 Task: Start in the project AvailPro the sprint 'Burnout Blitz', with a duration of 3 weeks. Start in the project AvailPro the sprint 'Burnout Blitz', with a duration of 2 weeks. Start in the project AvailPro the sprint 'Burnout Blitz', with a duration of 1 week
Action: Mouse moved to (253, 71)
Screenshot: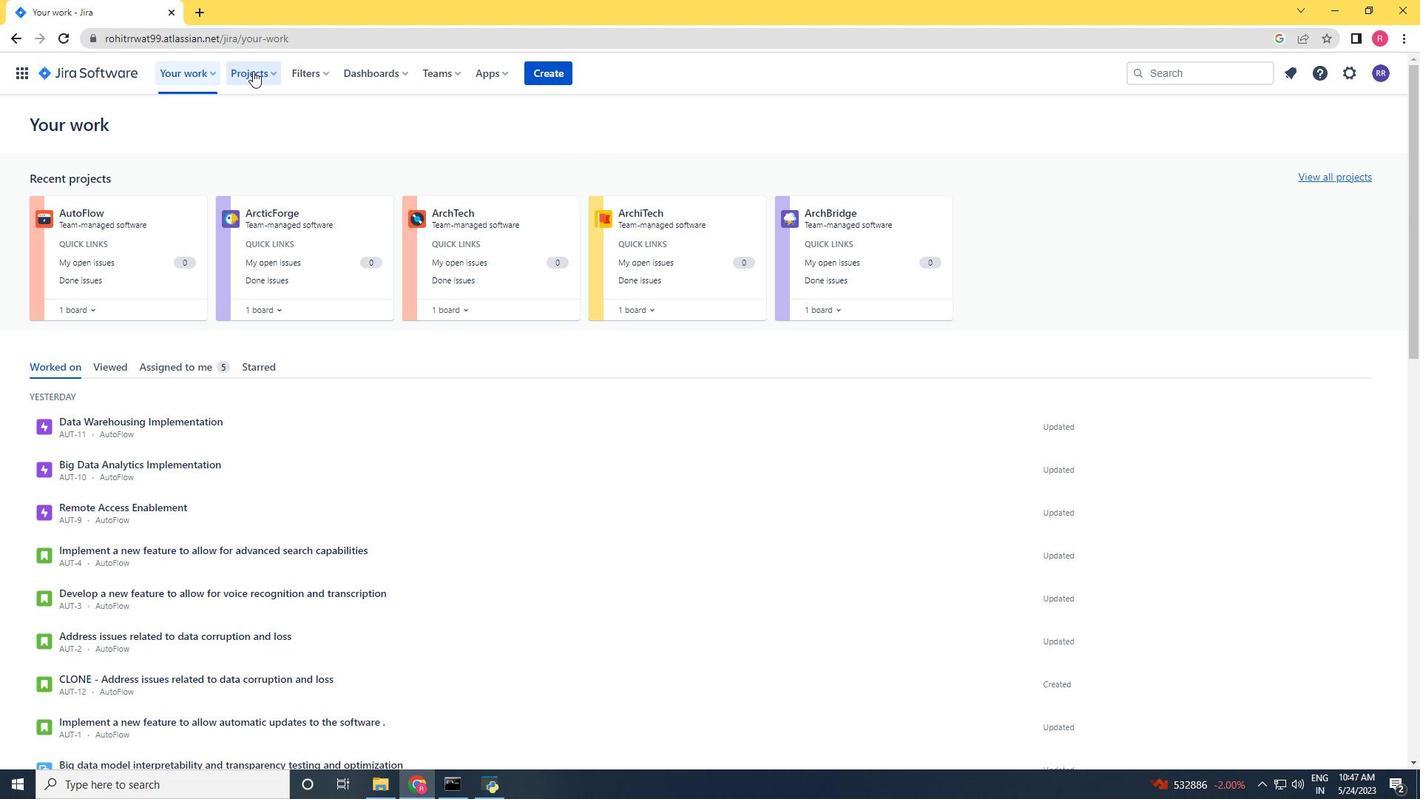 
Action: Mouse pressed left at (253, 71)
Screenshot: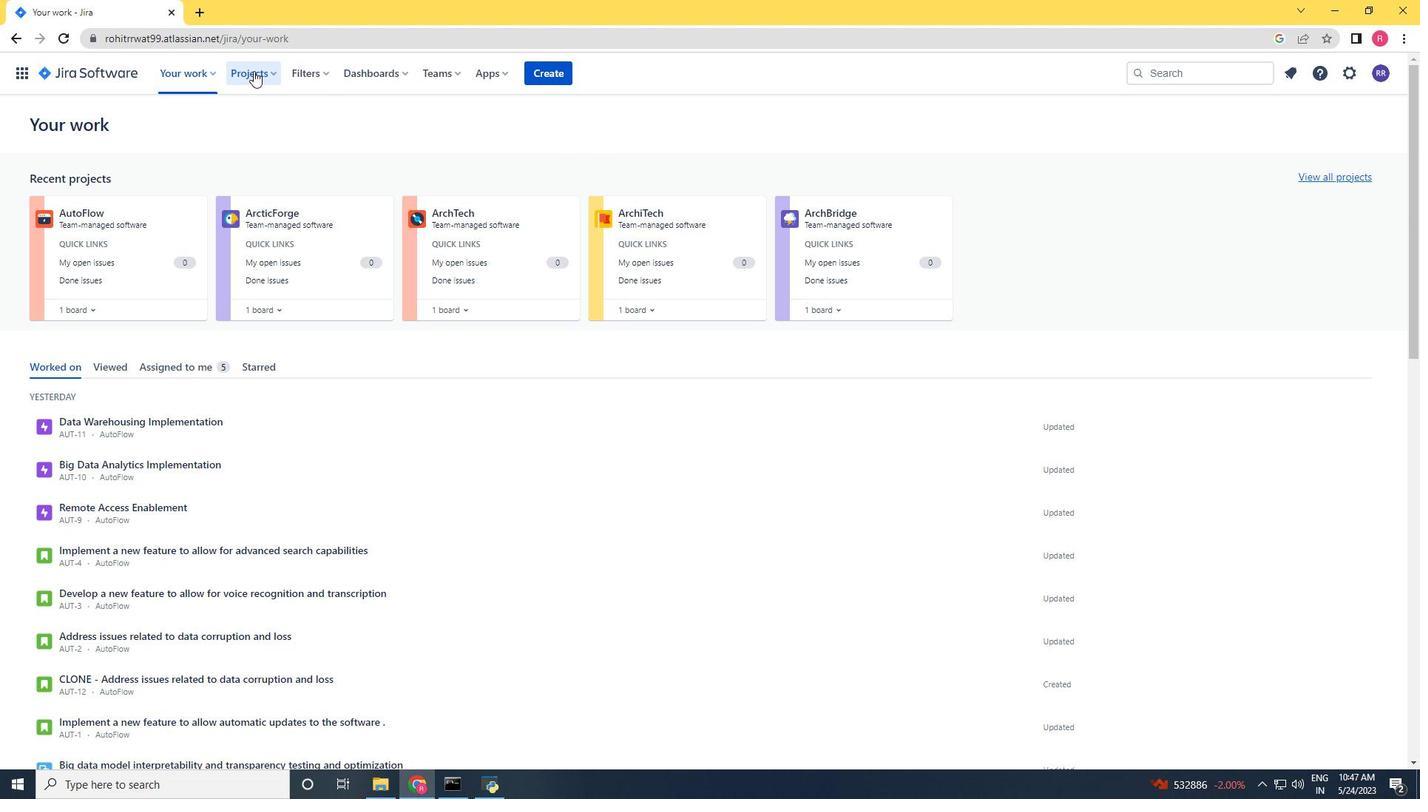 
Action: Mouse moved to (283, 133)
Screenshot: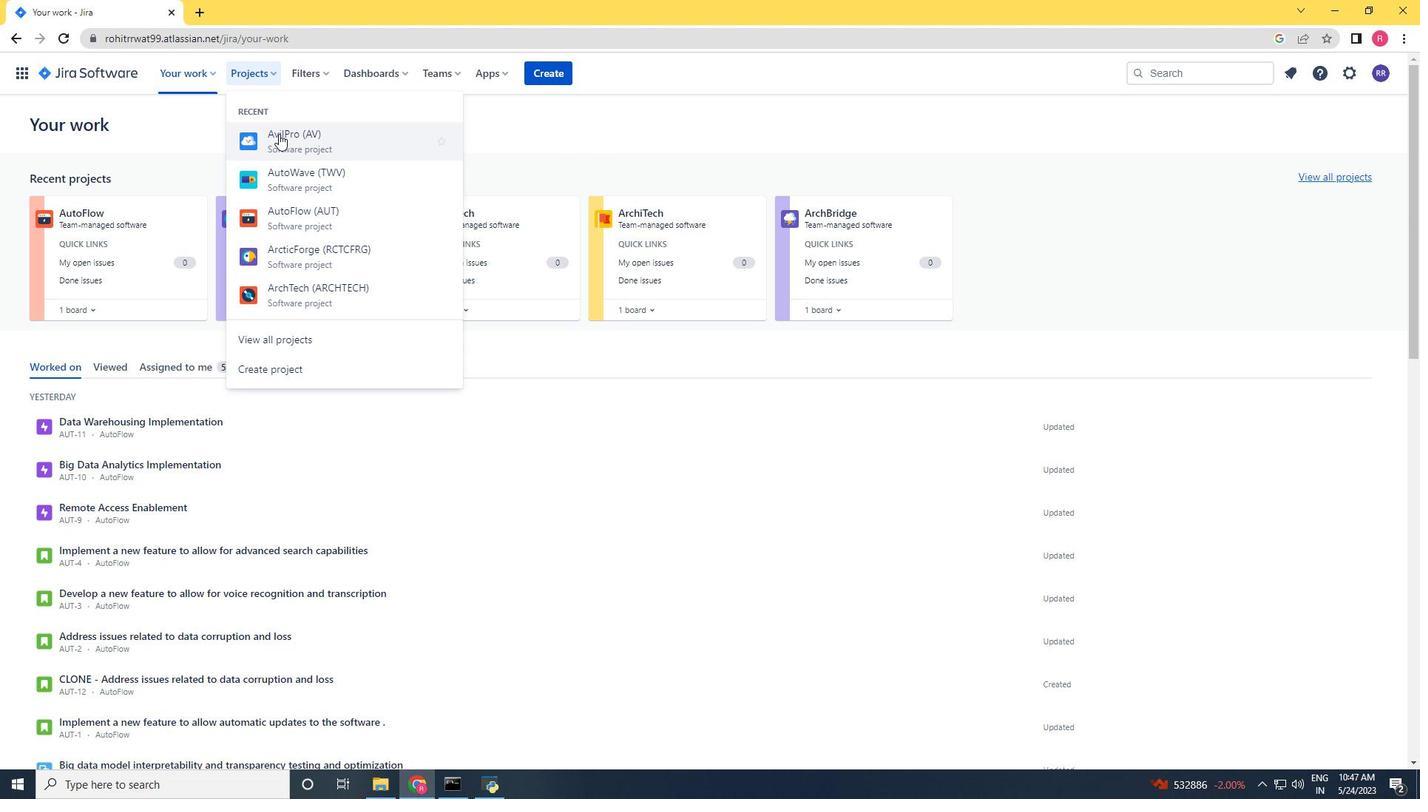 
Action: Mouse pressed left at (283, 133)
Screenshot: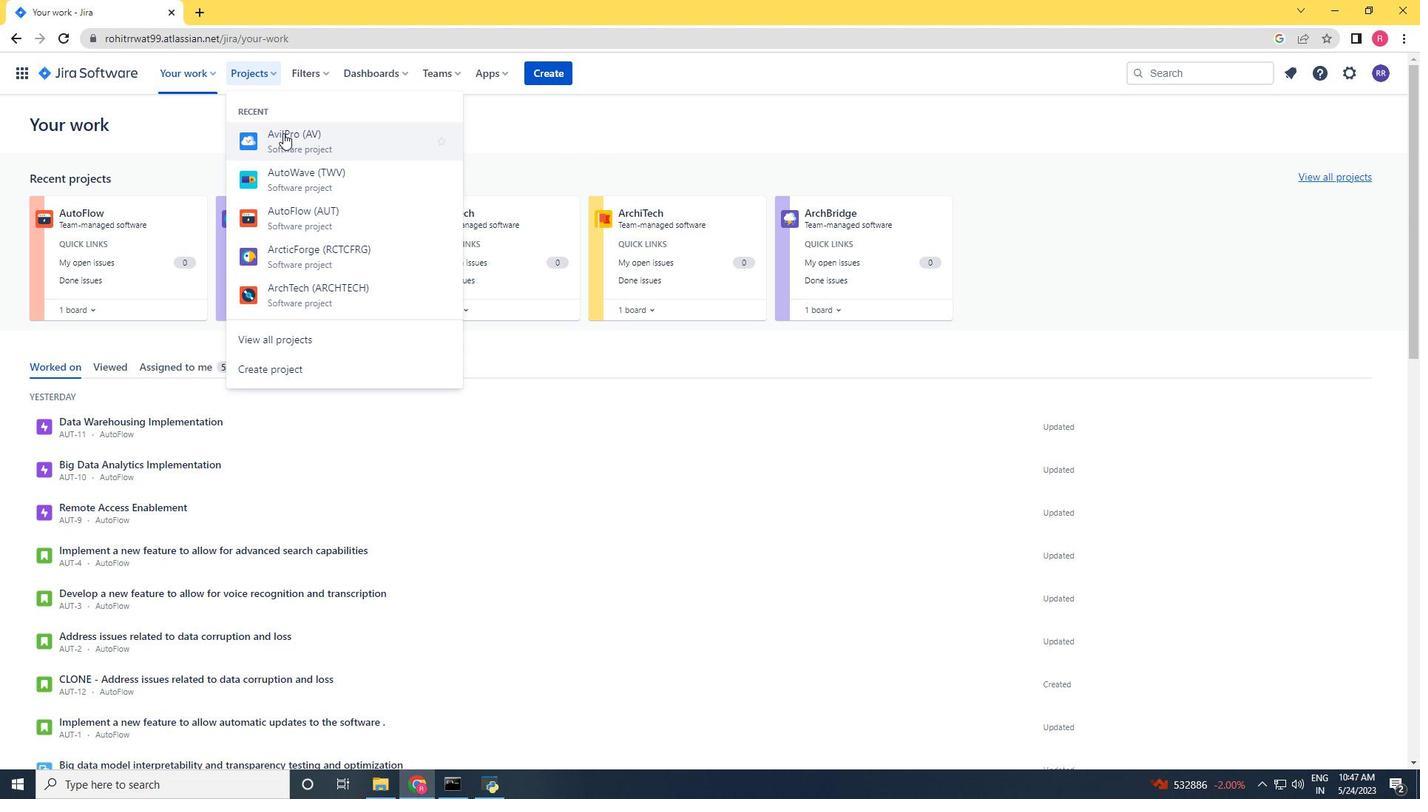 
Action: Mouse moved to (93, 236)
Screenshot: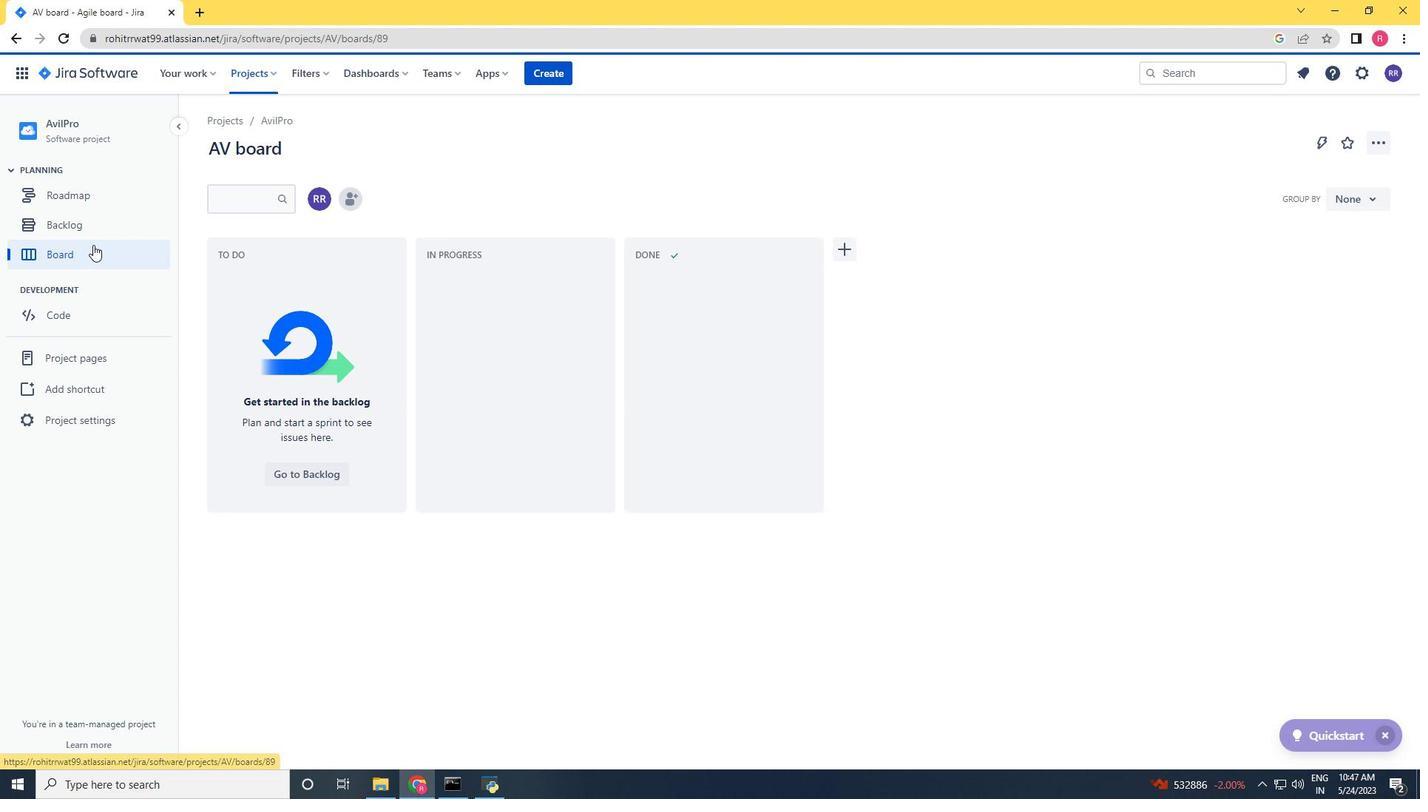 
Action: Mouse pressed left at (93, 236)
Screenshot: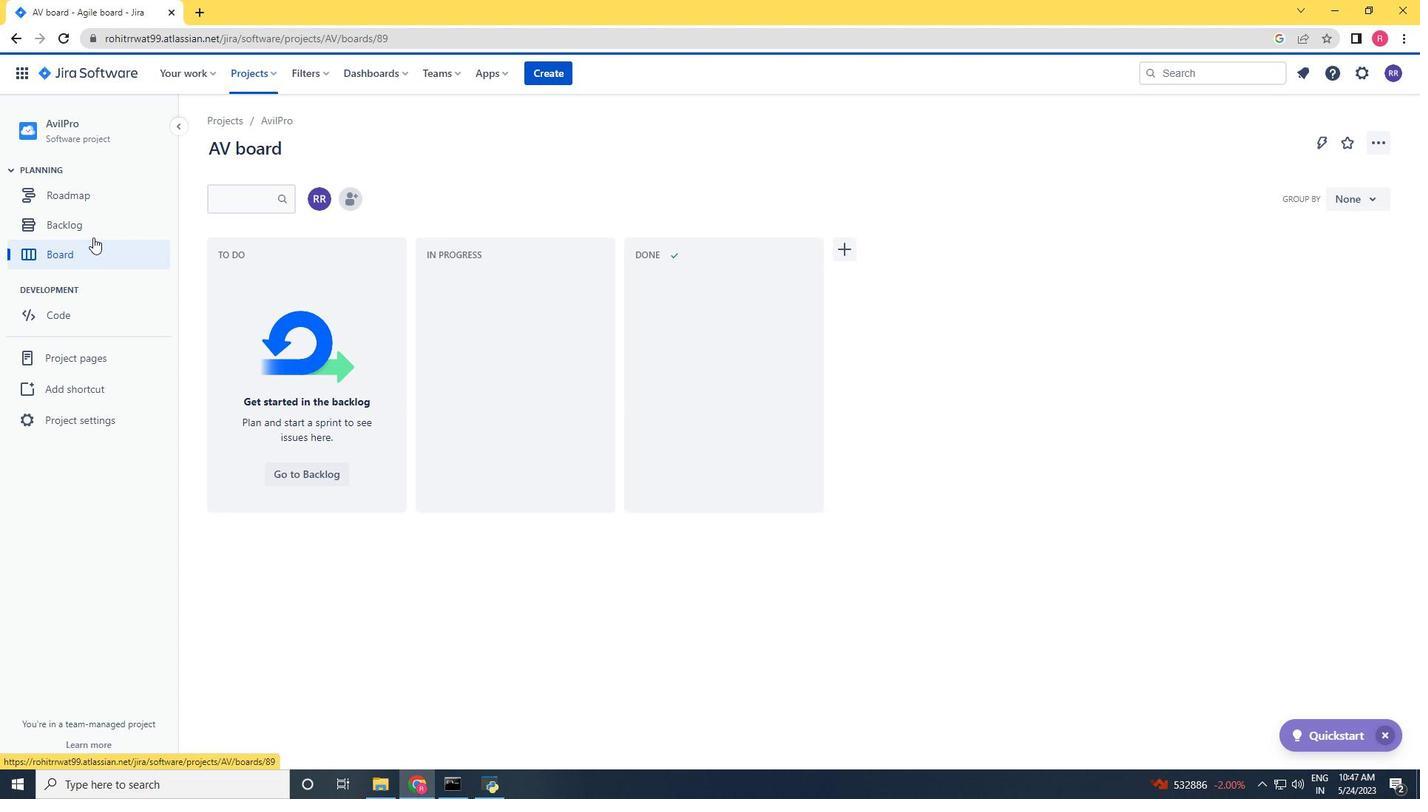 
Action: Mouse moved to (1296, 230)
Screenshot: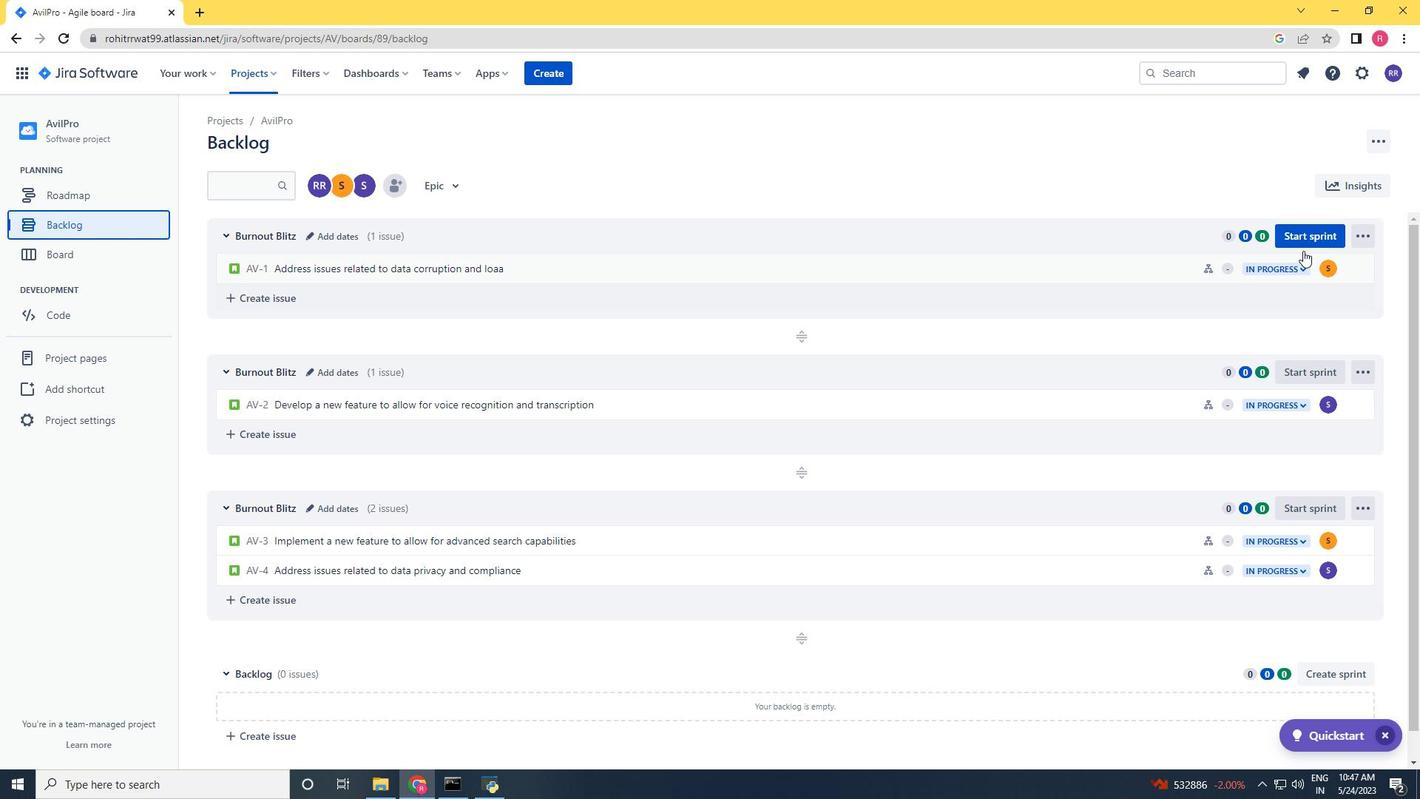 
Action: Mouse pressed left at (1296, 230)
Screenshot: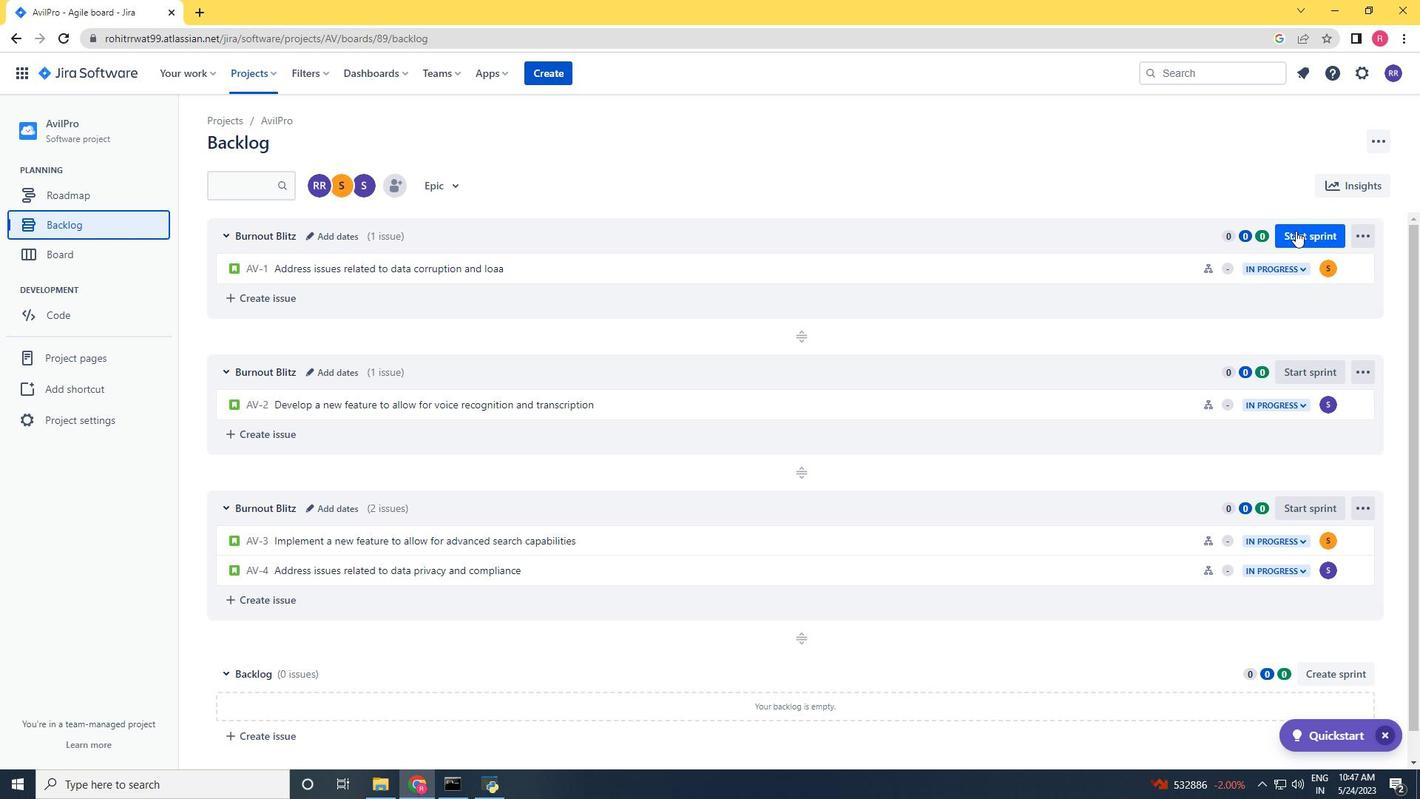 
Action: Mouse moved to (654, 264)
Screenshot: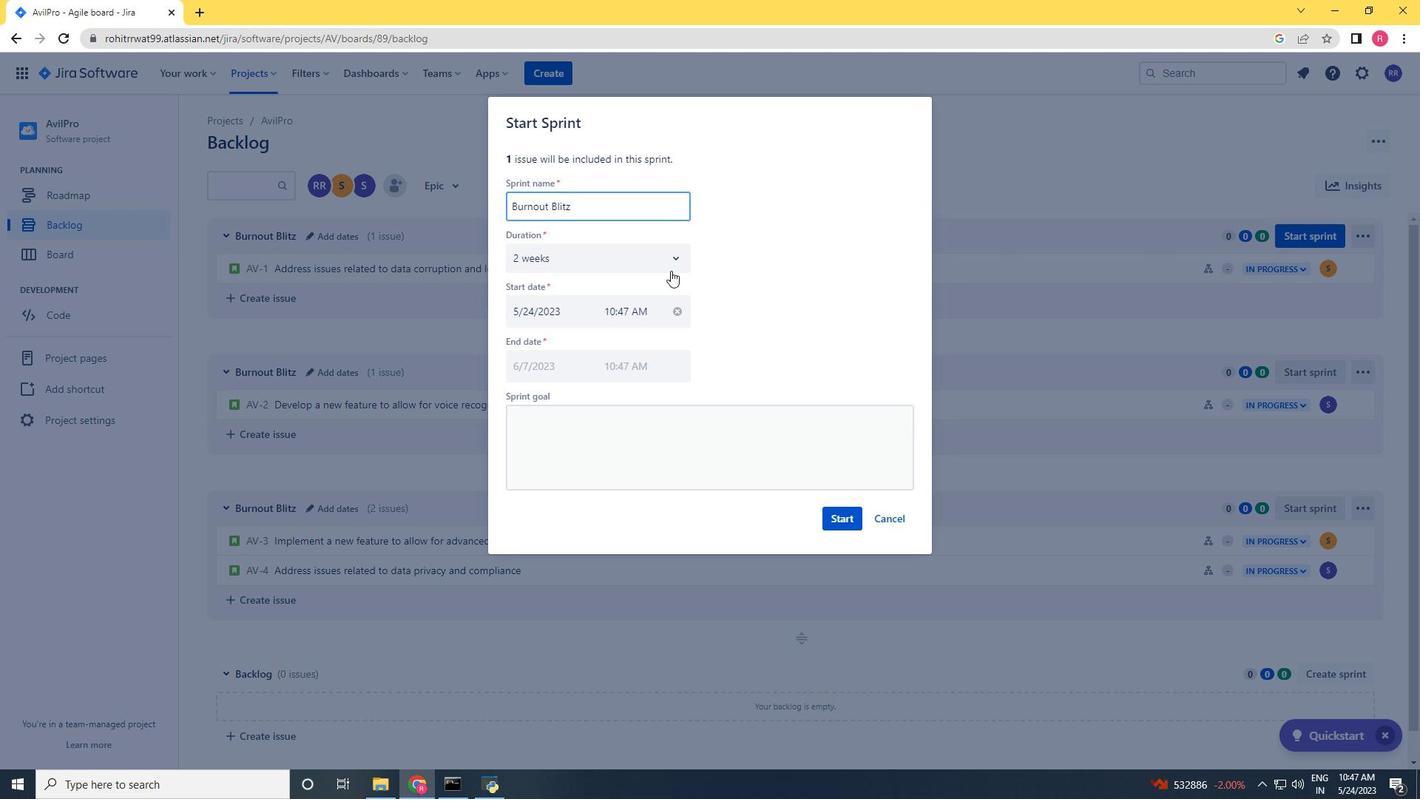 
Action: Mouse pressed left at (654, 264)
Screenshot: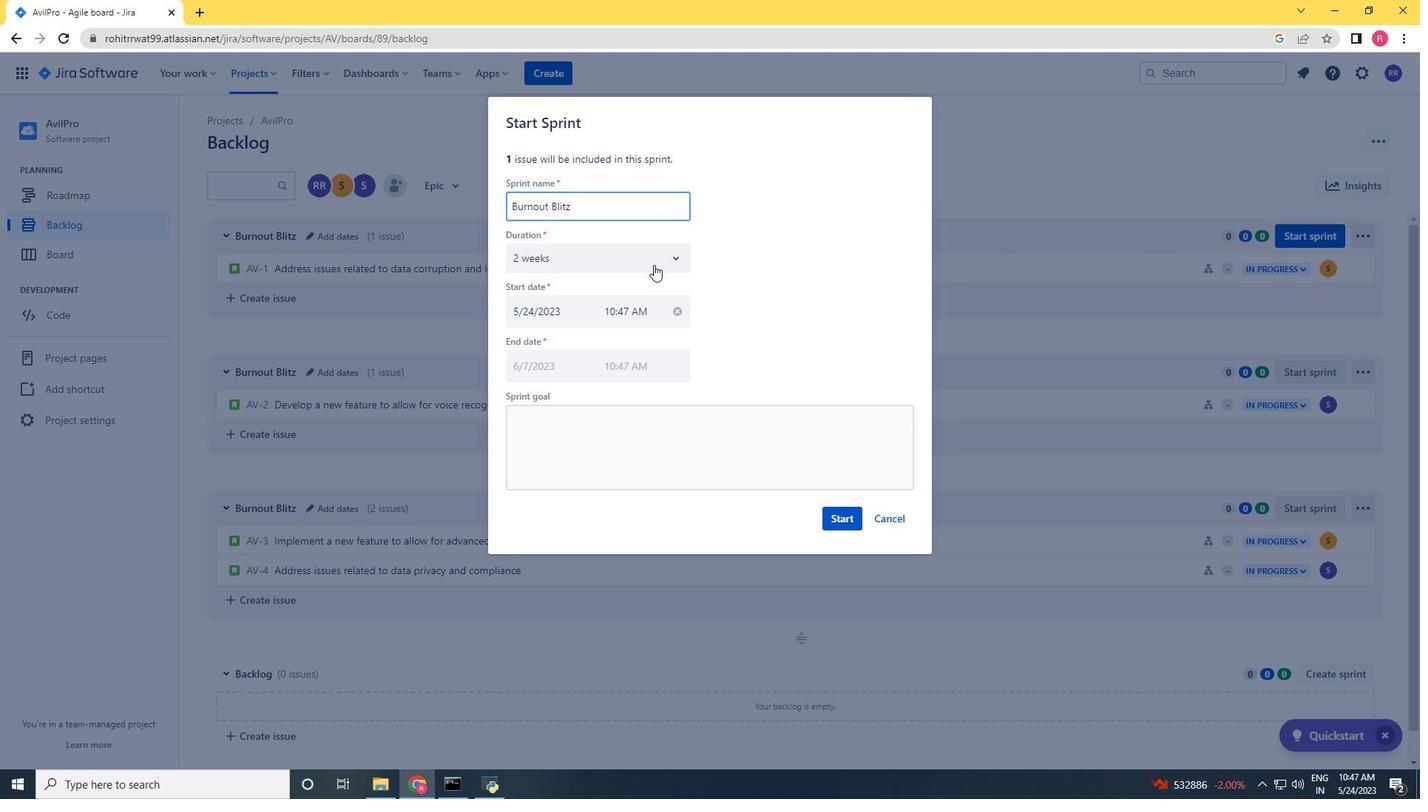 
Action: Mouse moved to (594, 348)
Screenshot: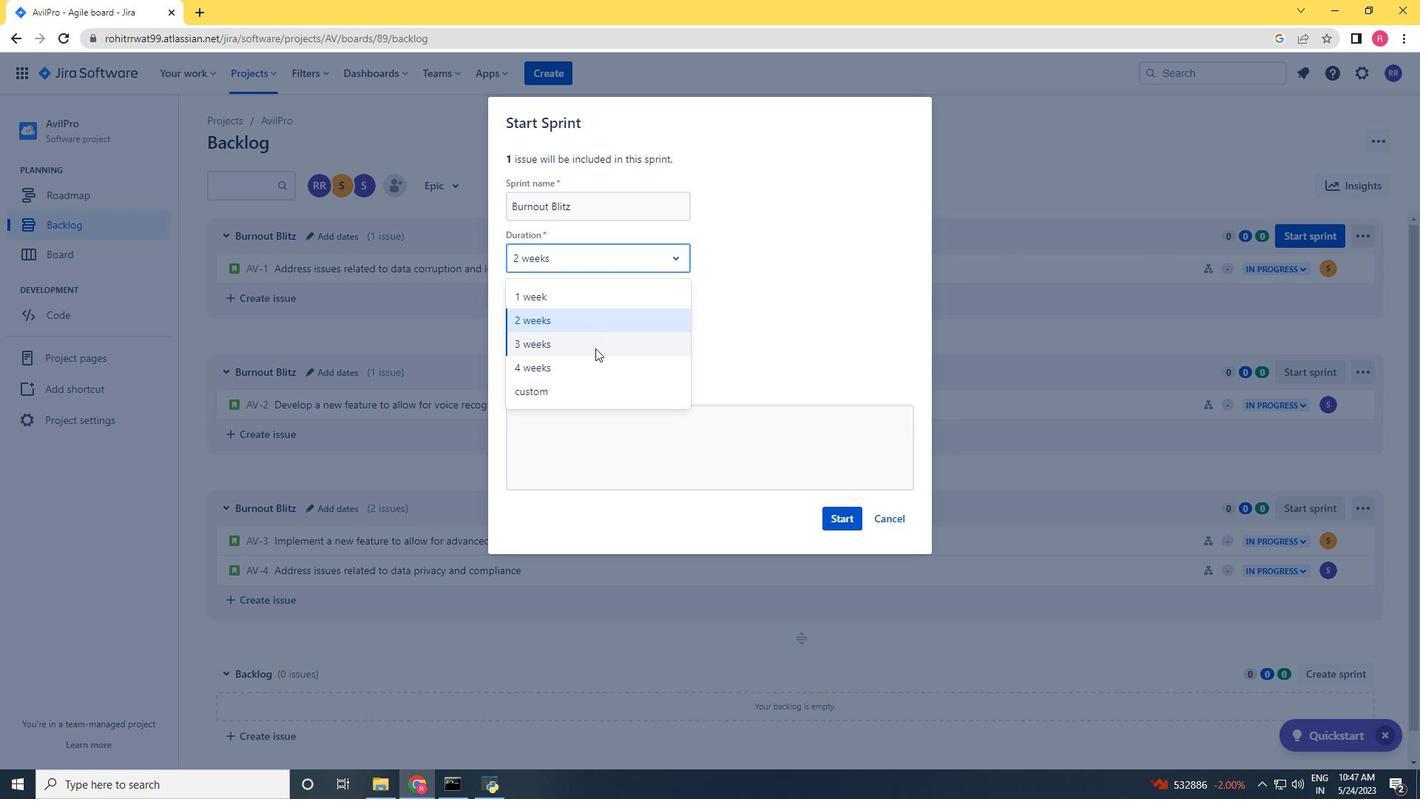 
Action: Mouse pressed left at (594, 348)
Screenshot: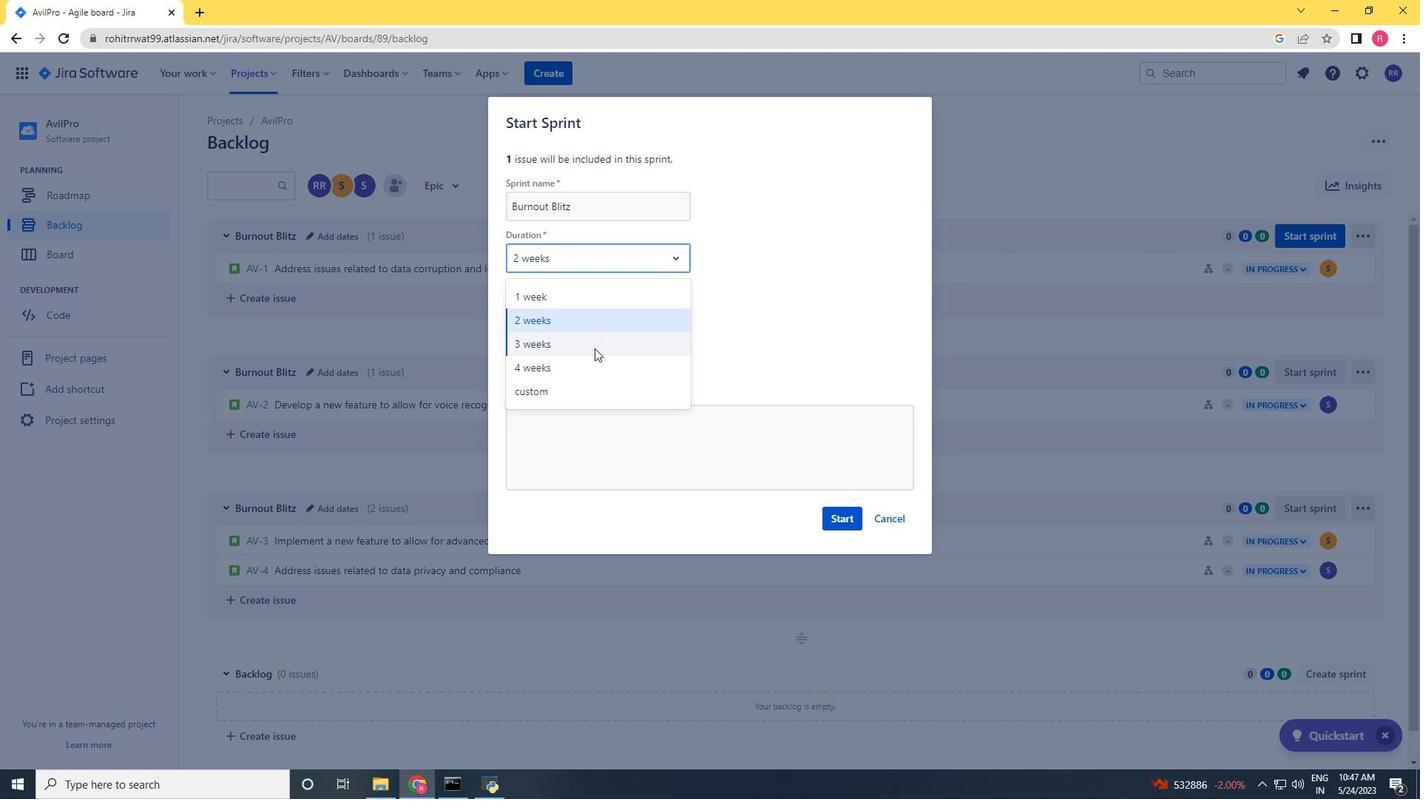 
Action: Mouse moved to (836, 525)
Screenshot: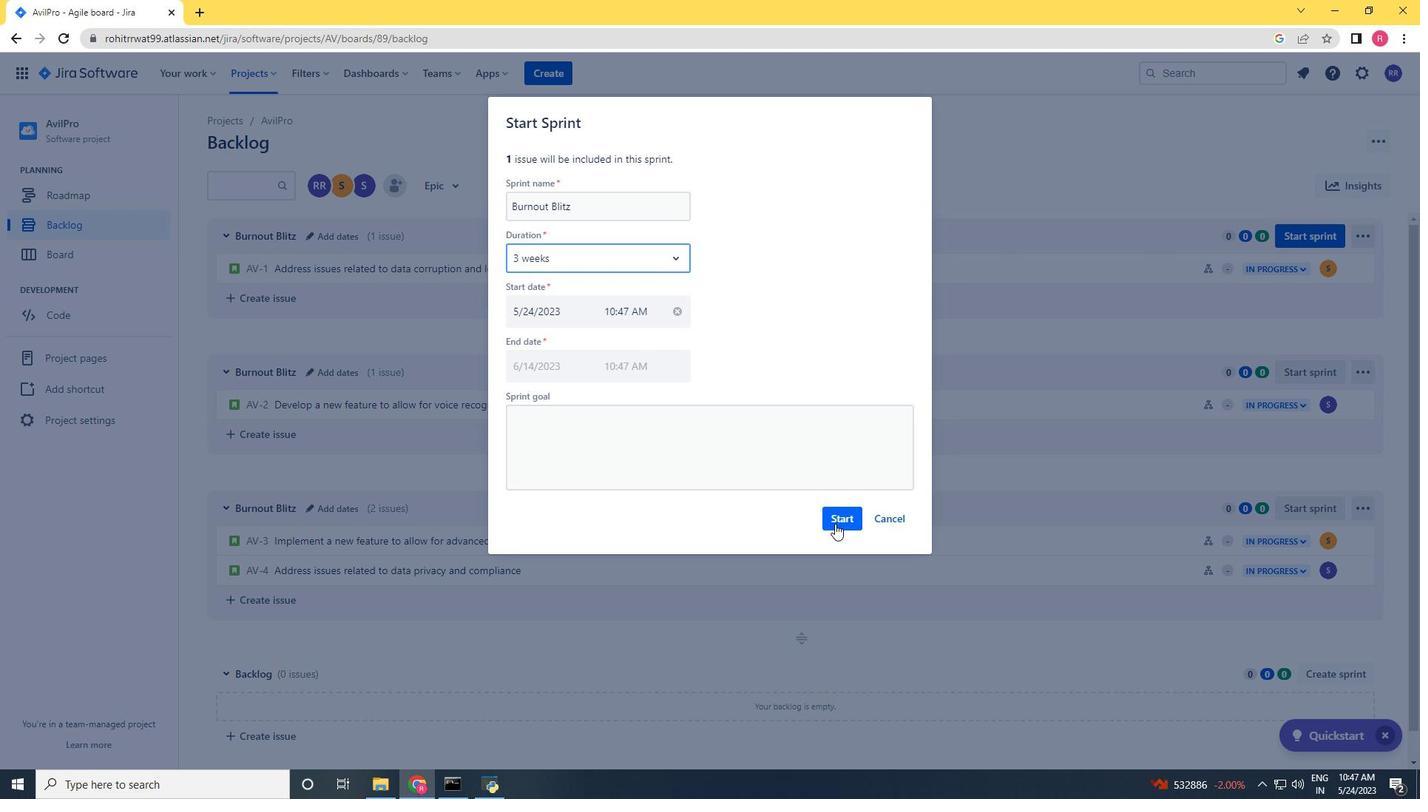 
Action: Mouse pressed left at (836, 525)
Screenshot: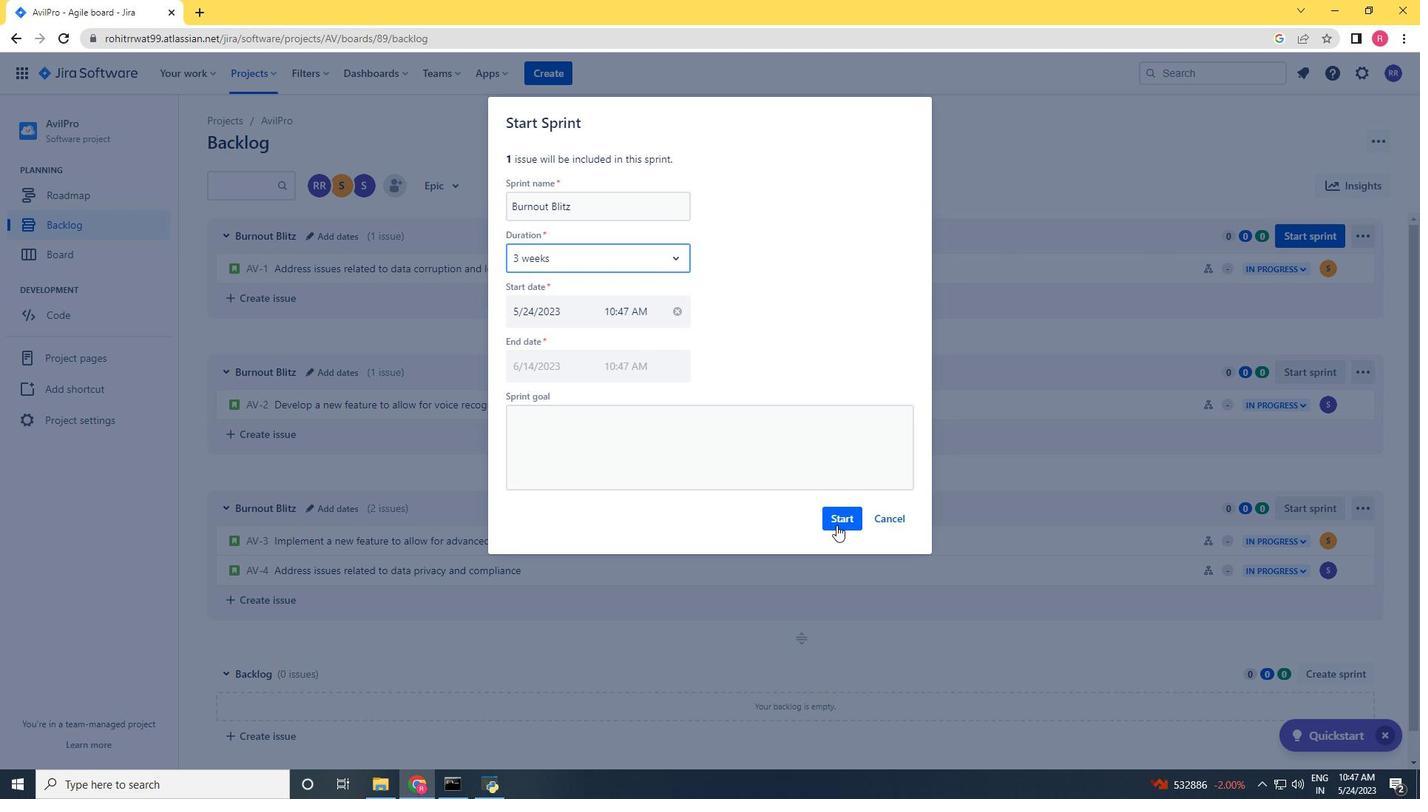 
Action: Mouse moved to (57, 224)
Screenshot: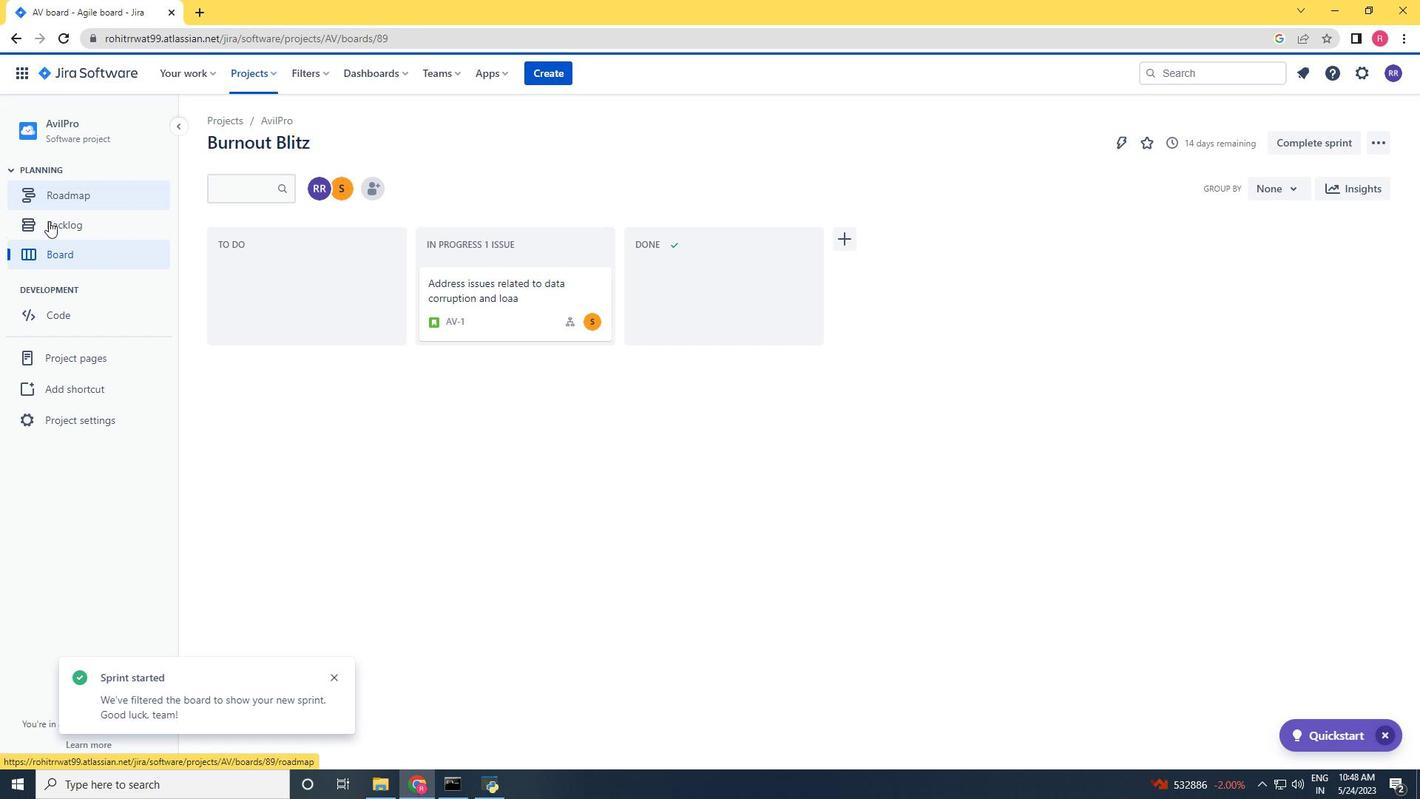 
Action: Mouse pressed left at (57, 224)
Screenshot: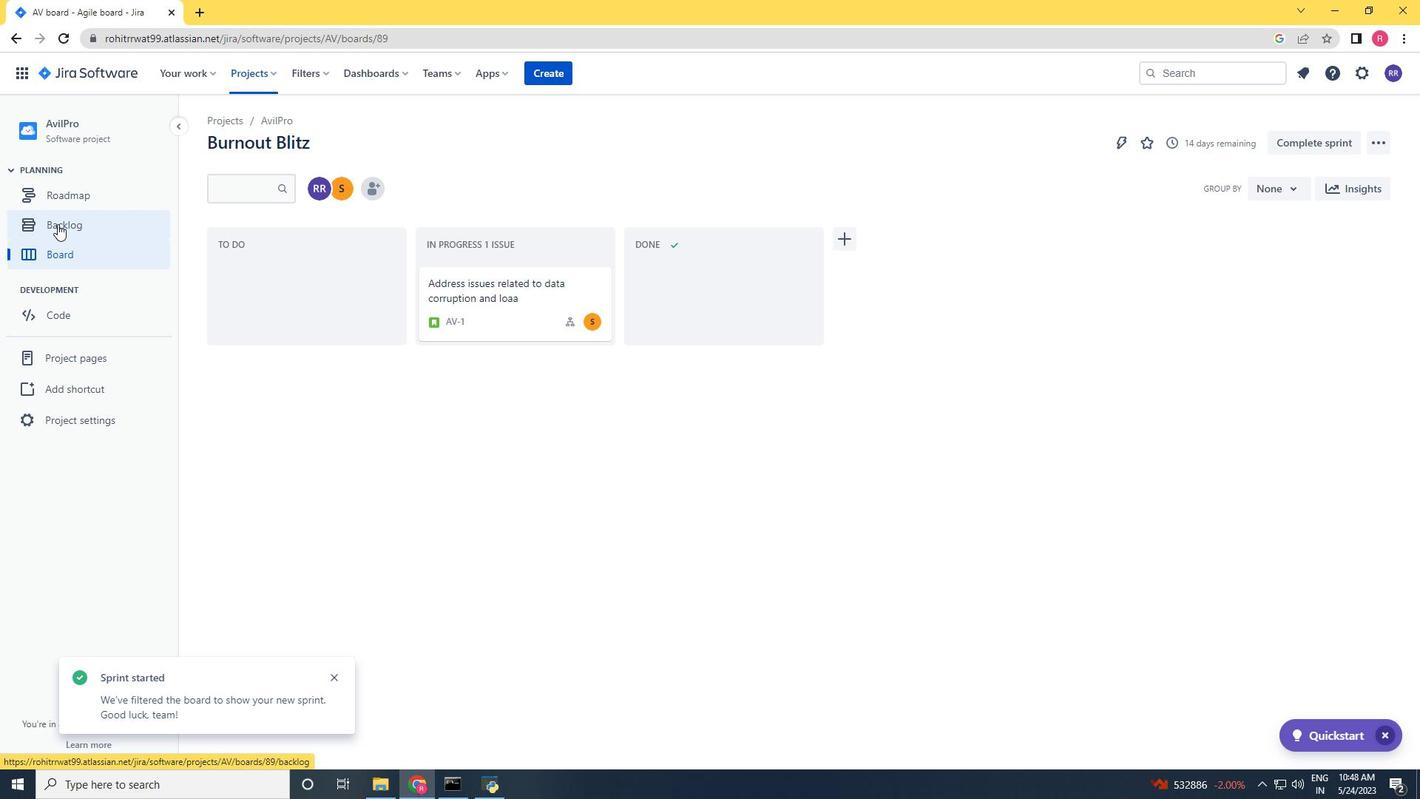 
Action: Mouse moved to (1300, 353)
Screenshot: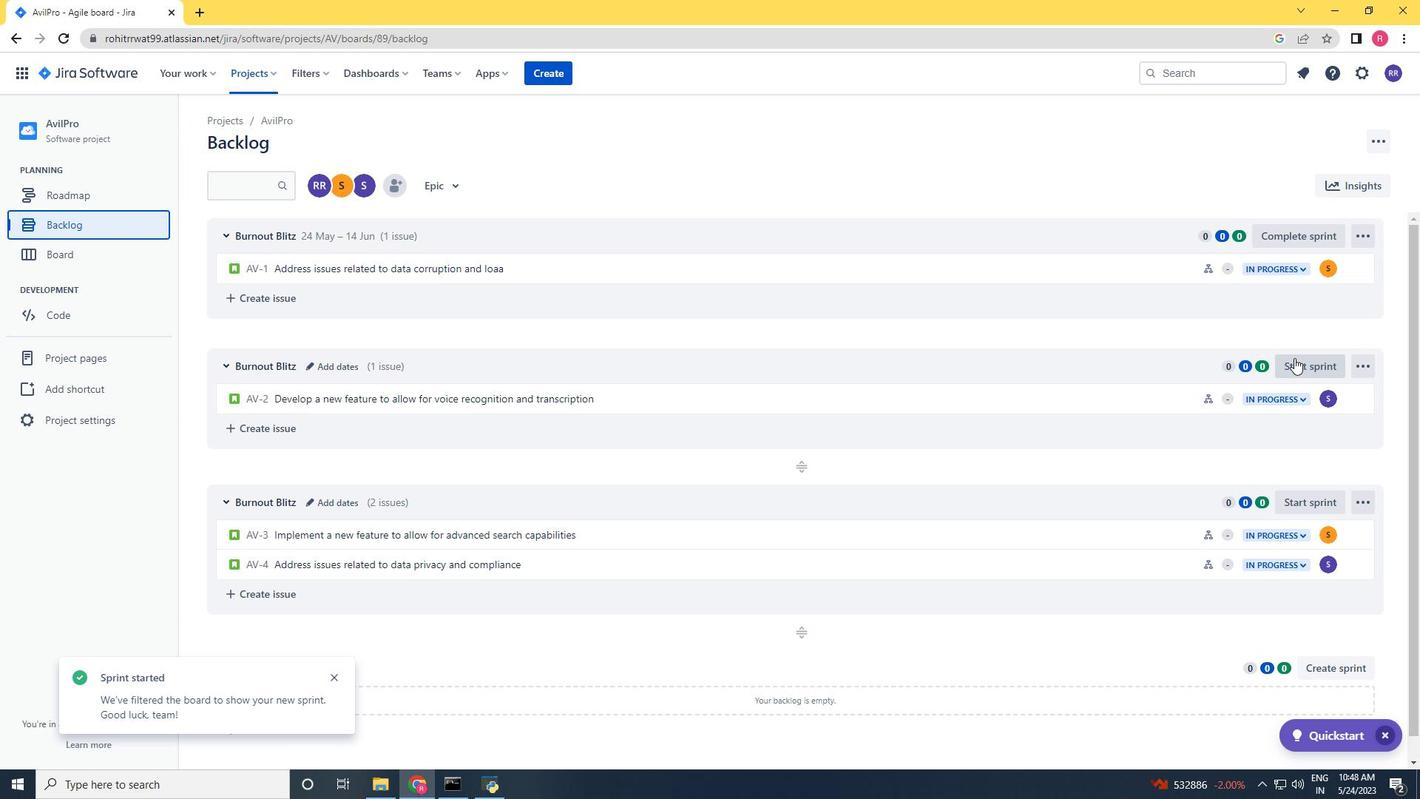 
Action: Mouse pressed left at (1300, 353)
Screenshot: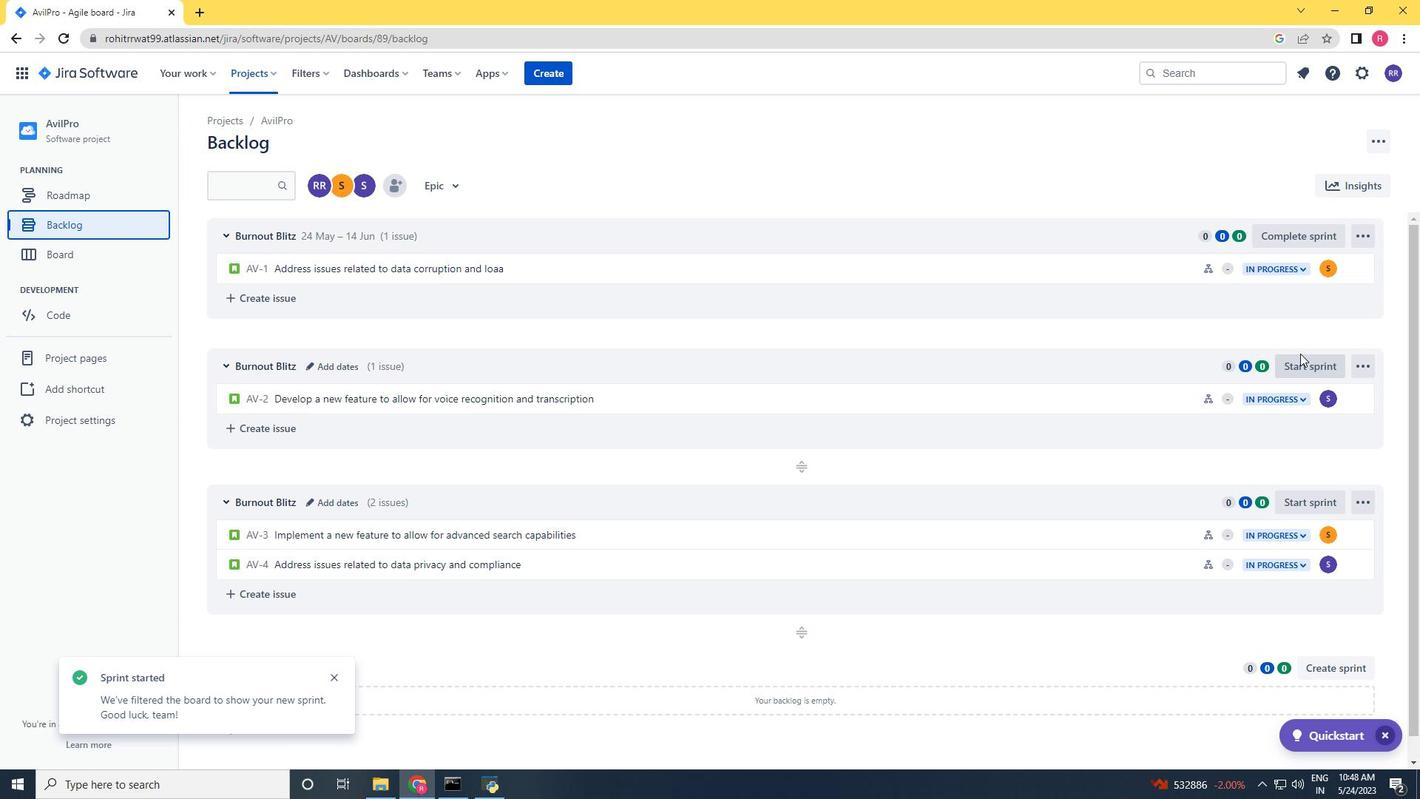 
Action: Mouse moved to (1303, 358)
Screenshot: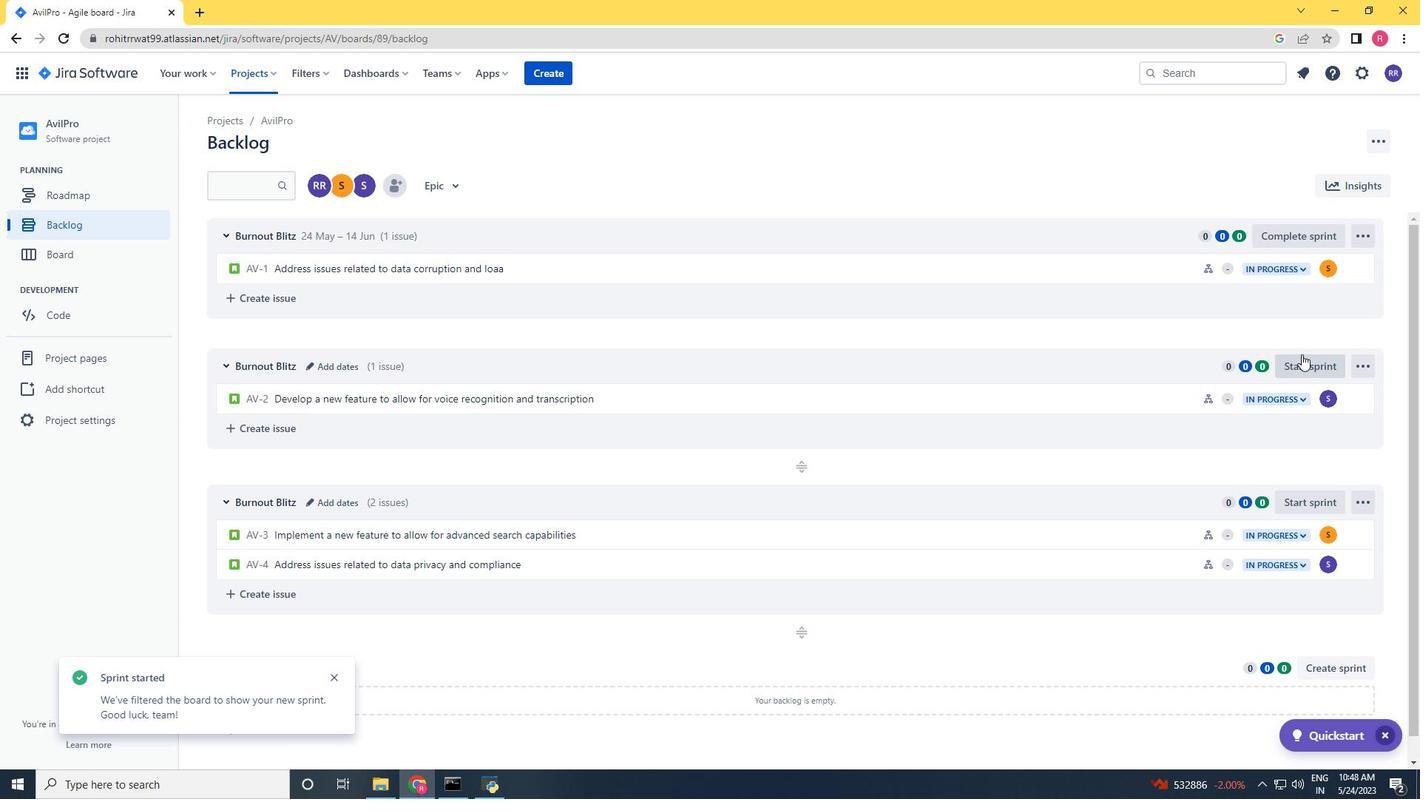 
Action: Mouse pressed left at (1303, 358)
Screenshot: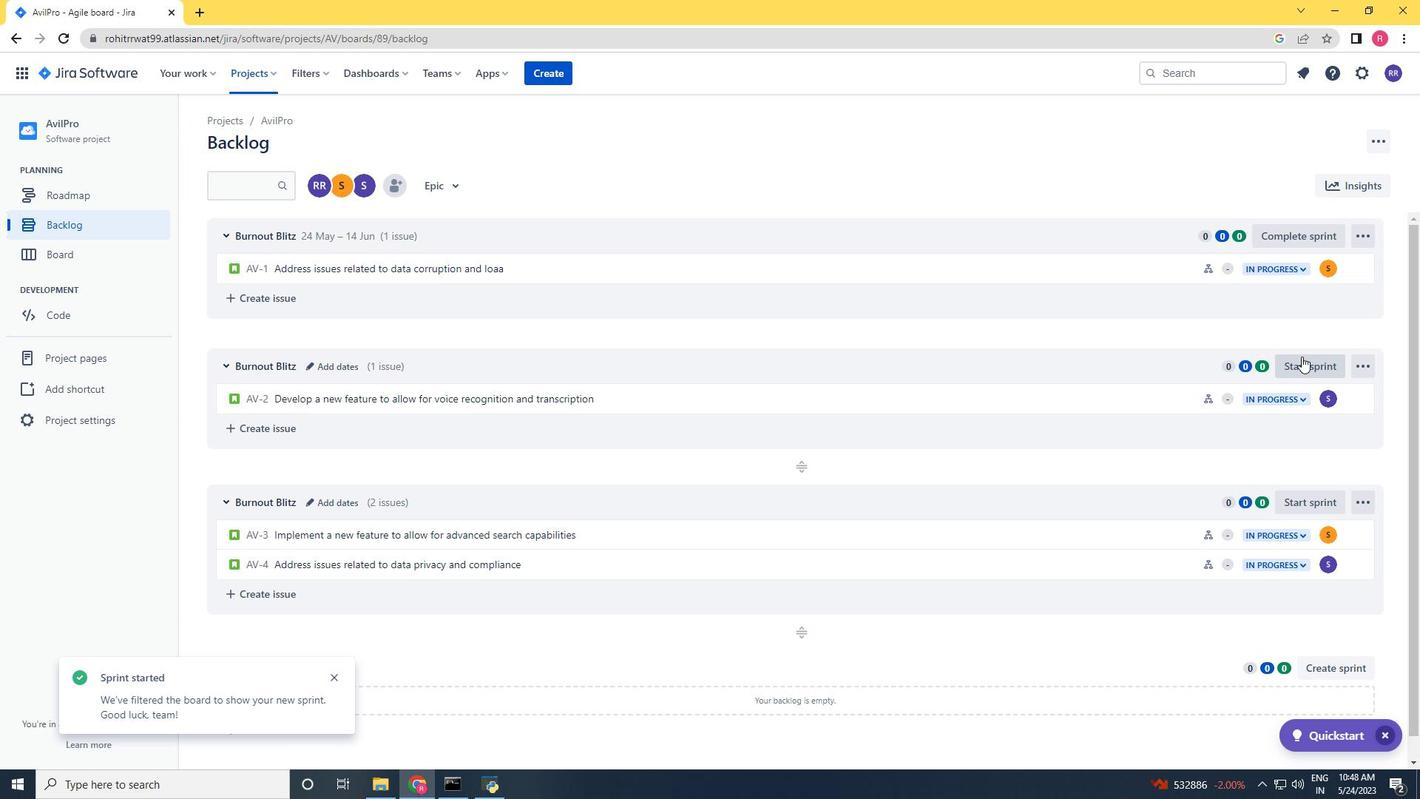 
Action: Mouse moved to (594, 267)
Screenshot: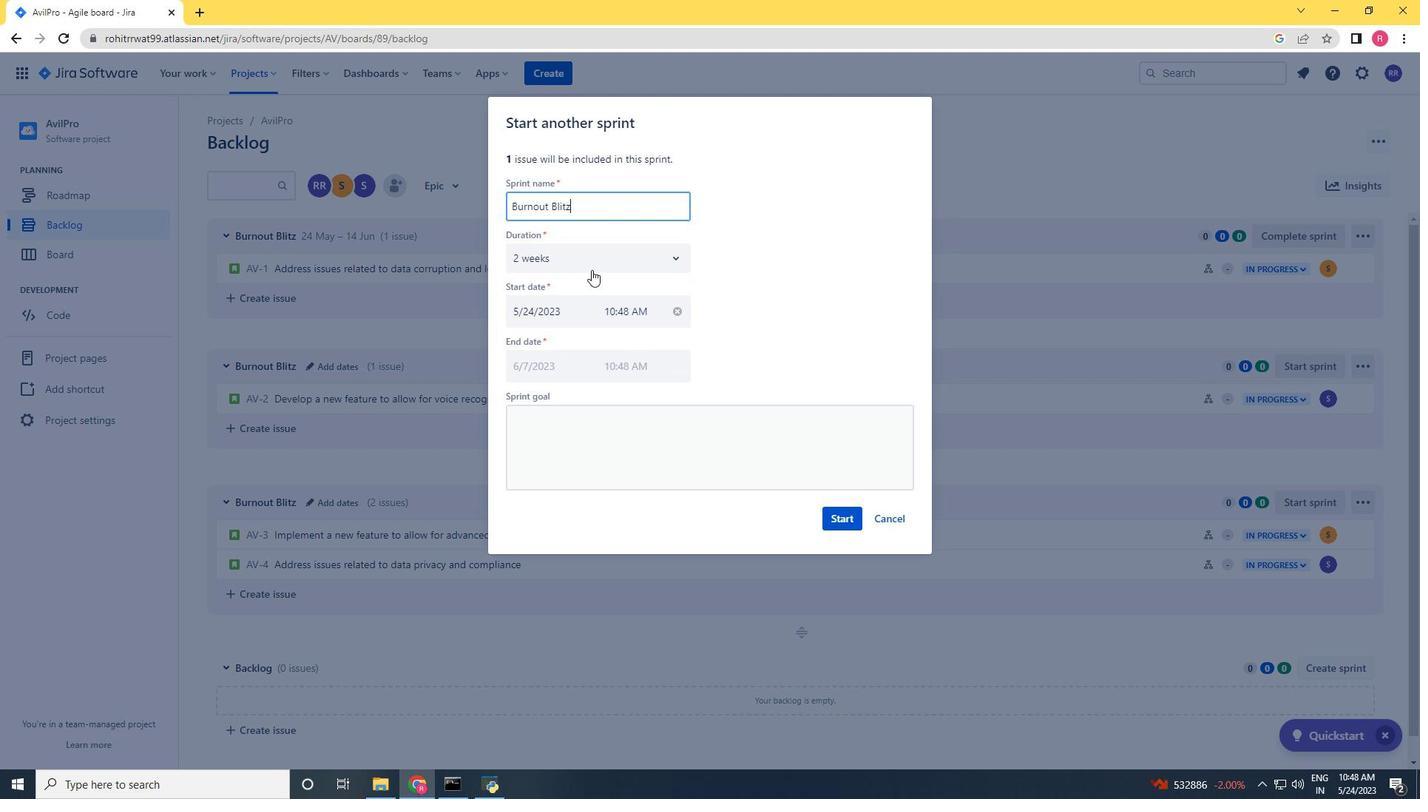 
Action: Mouse pressed left at (594, 267)
Screenshot: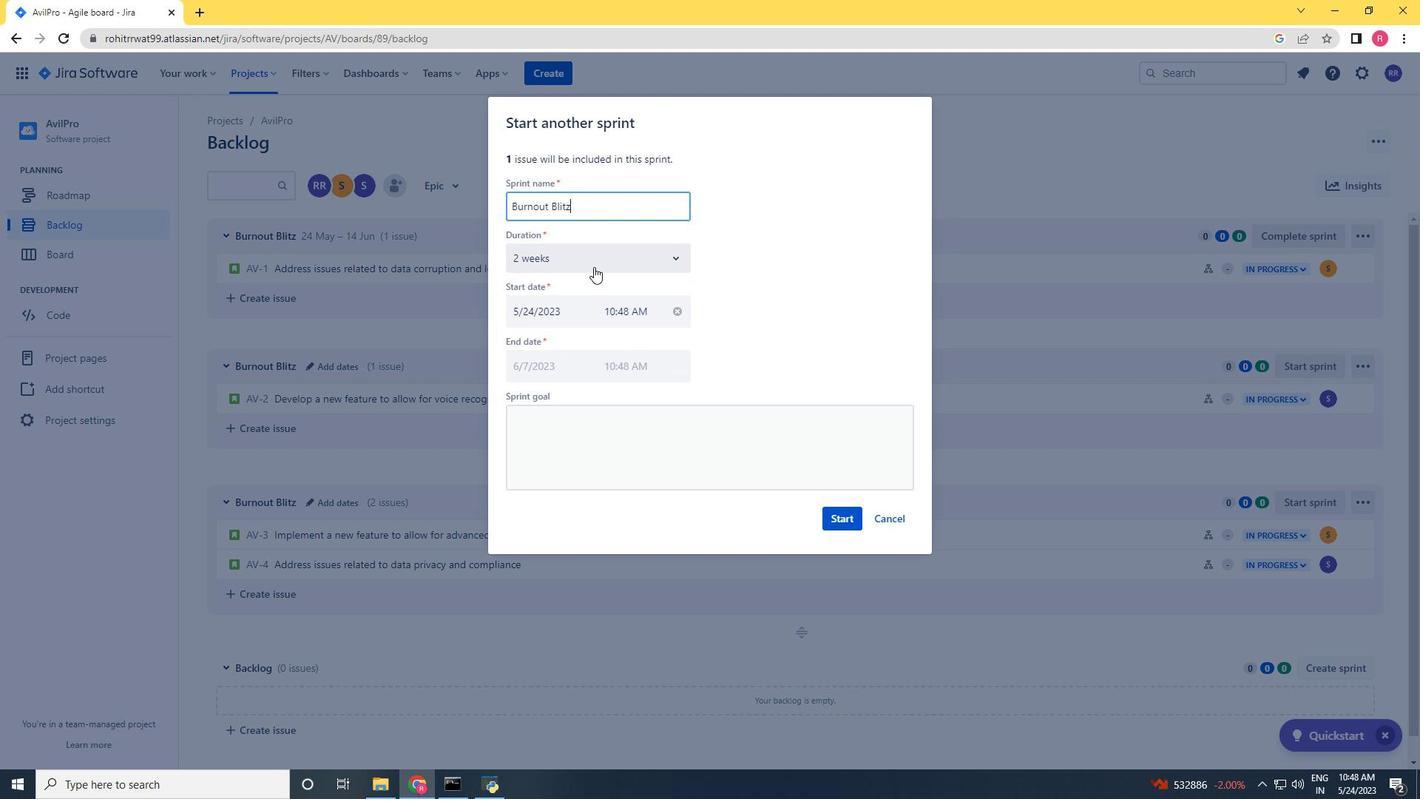 
Action: Mouse moved to (579, 328)
Screenshot: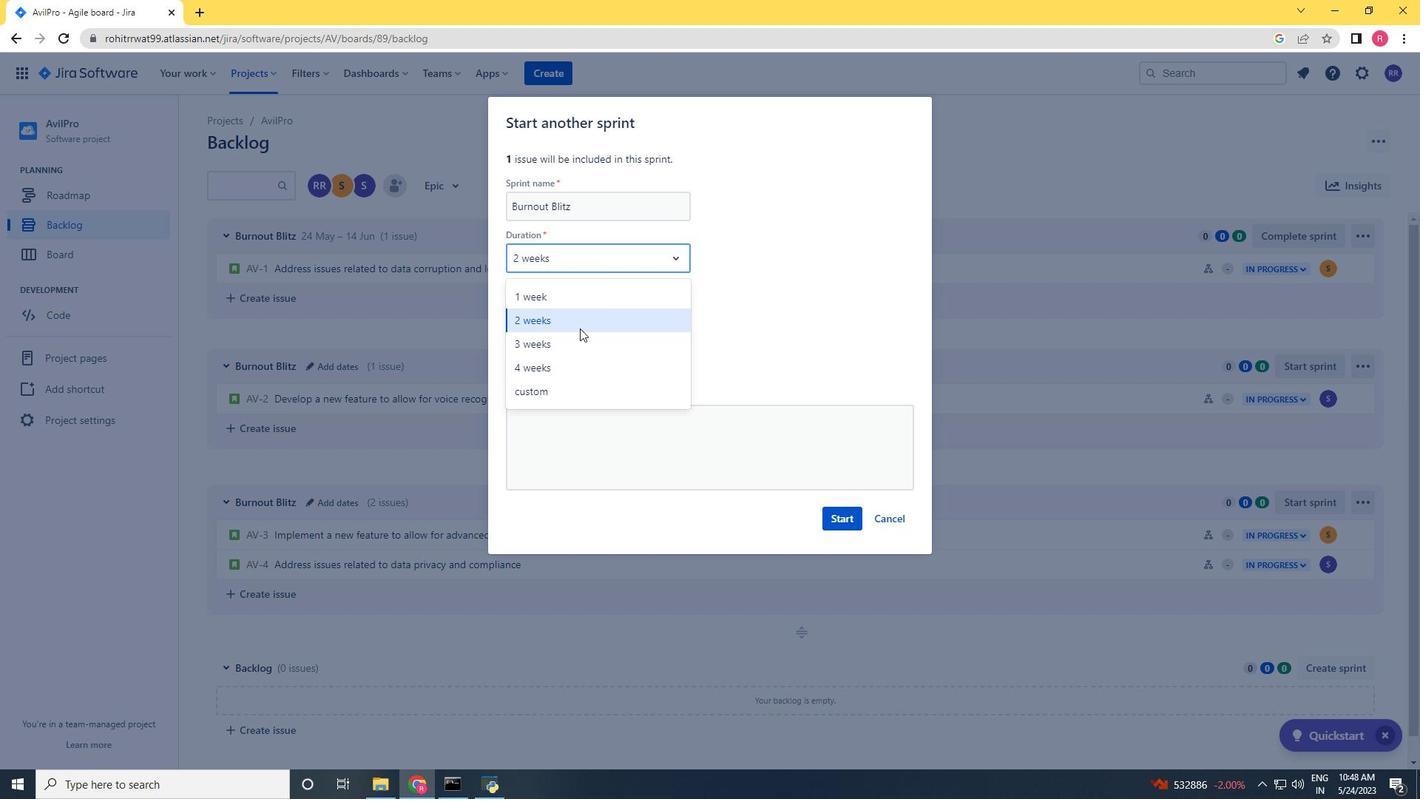 
Action: Mouse pressed left at (579, 328)
Screenshot: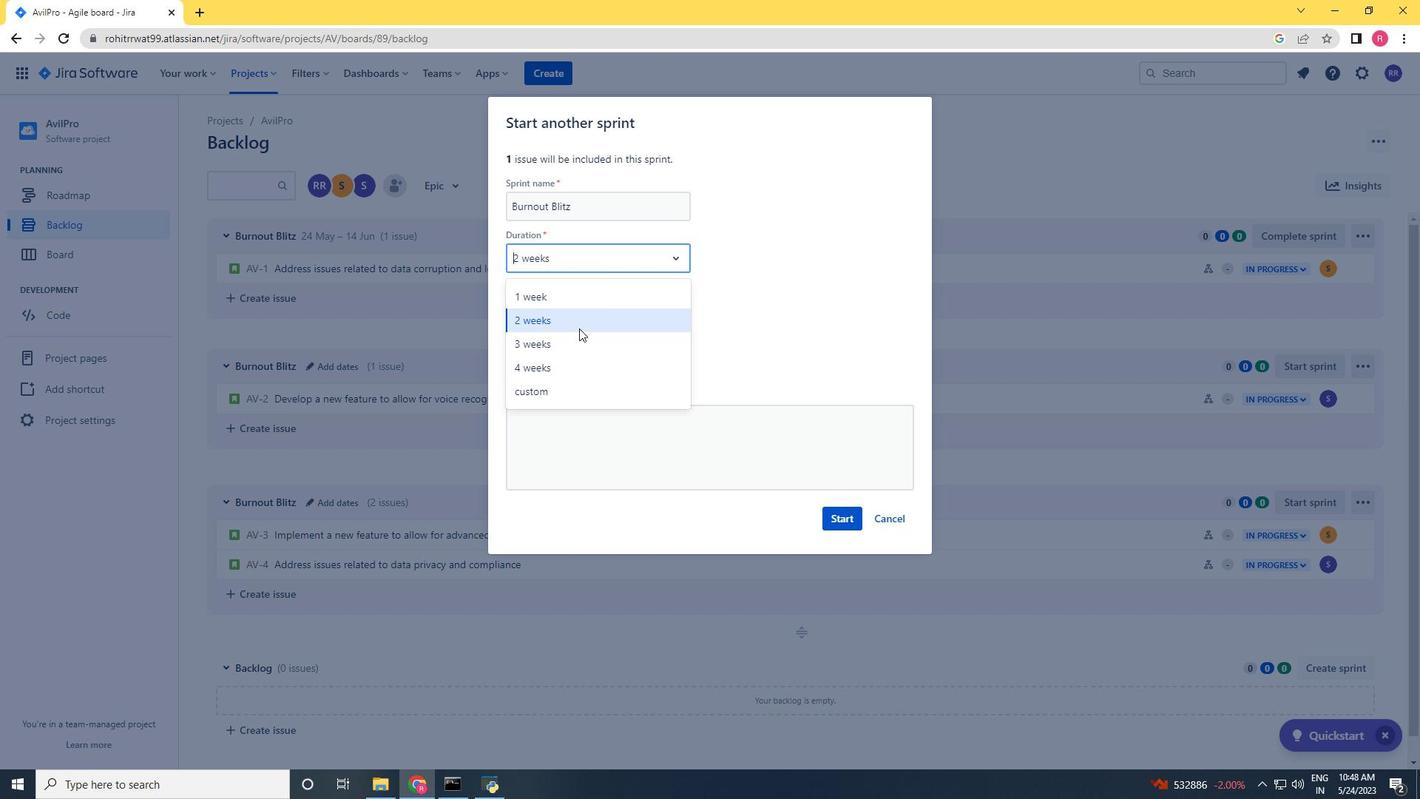
Action: Mouse moved to (842, 519)
Screenshot: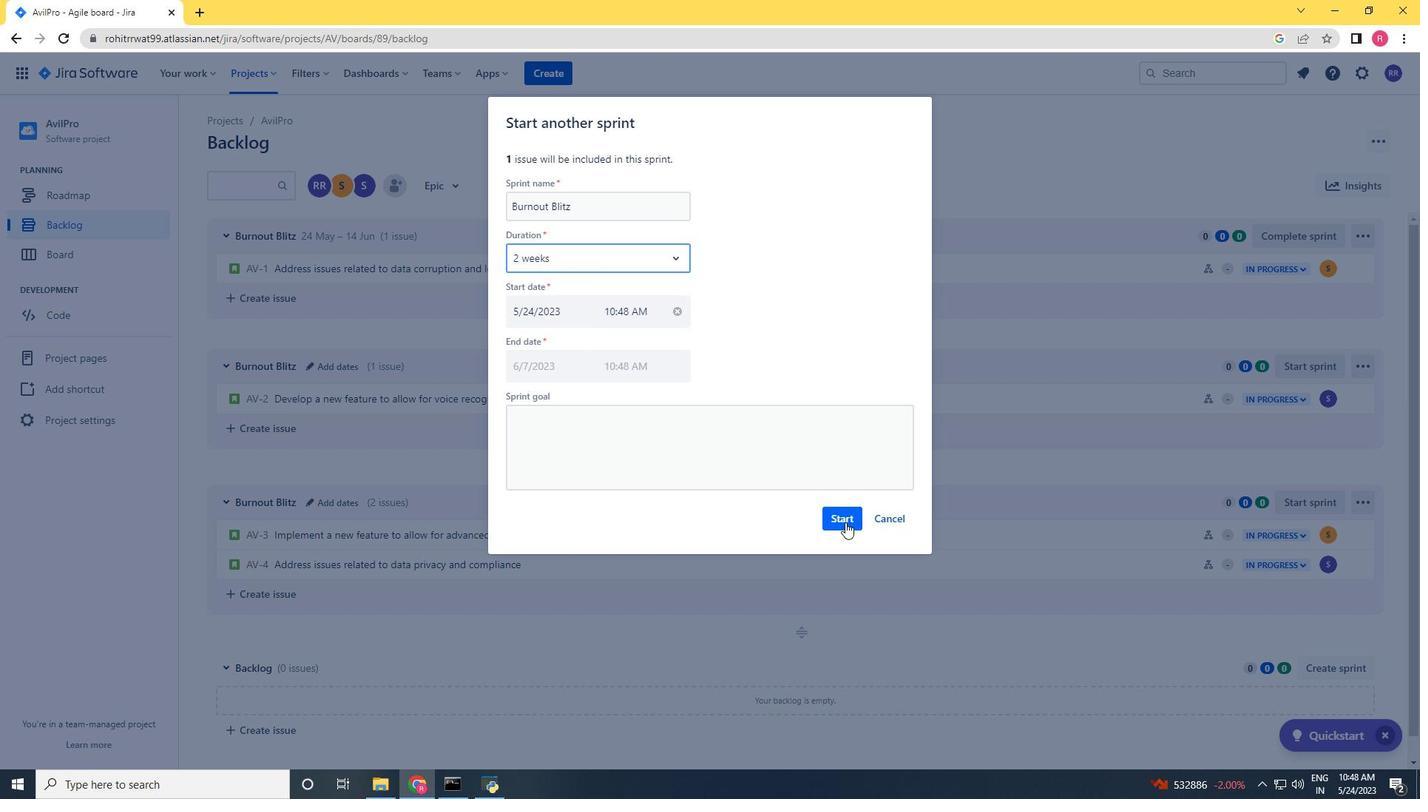 
Action: Mouse pressed left at (842, 519)
Screenshot: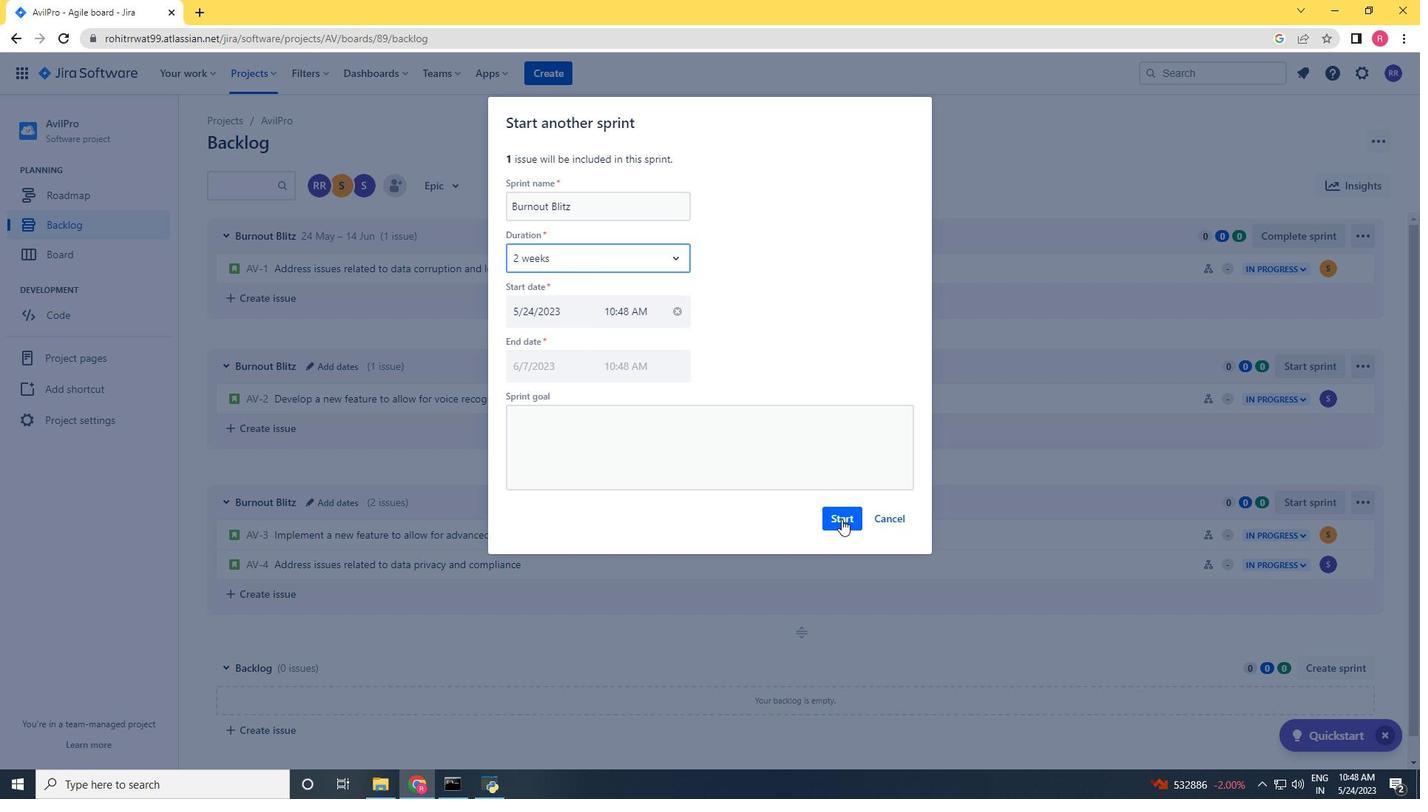 
Action: Mouse moved to (586, 481)
Screenshot: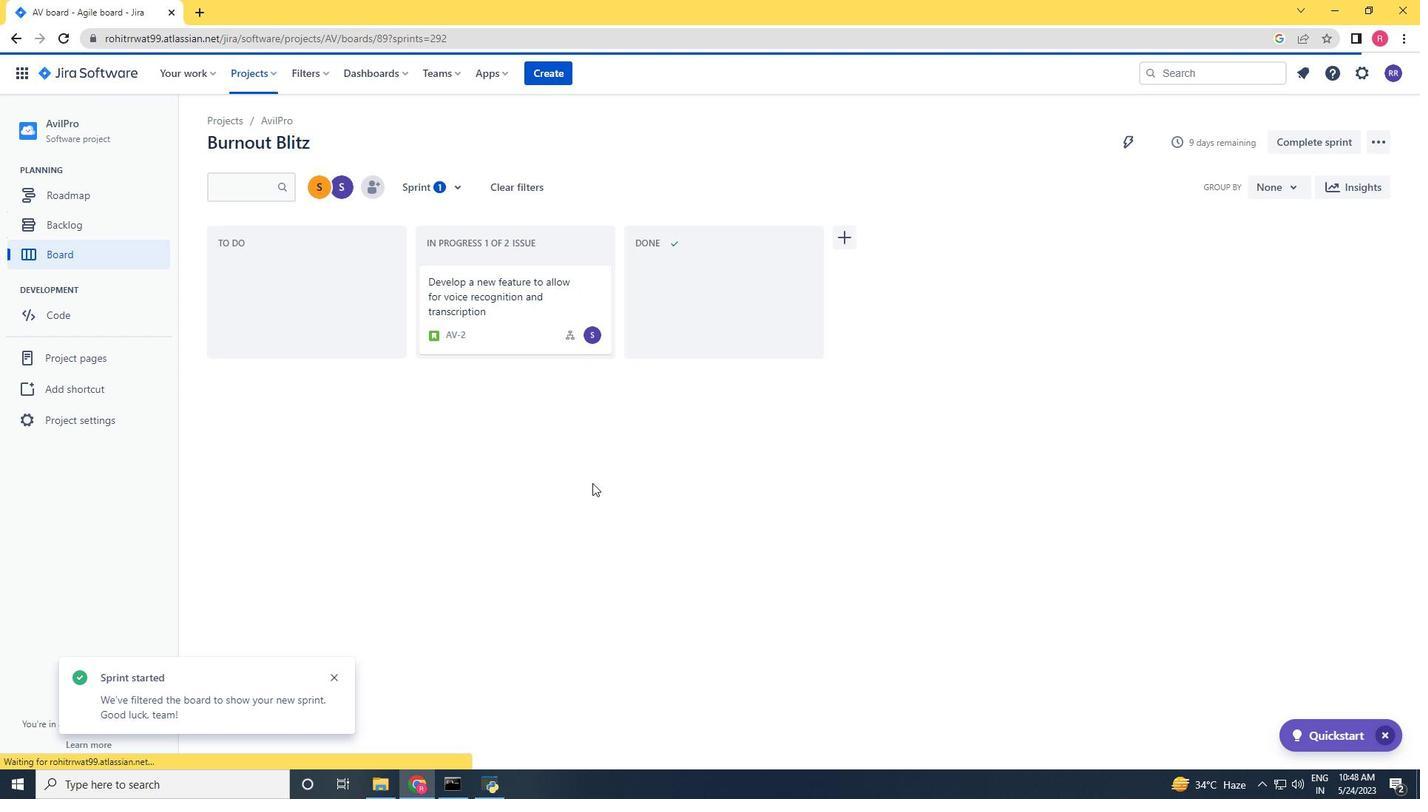 
Action: Mouse scrolled (586, 482) with delta (0, 0)
Screenshot: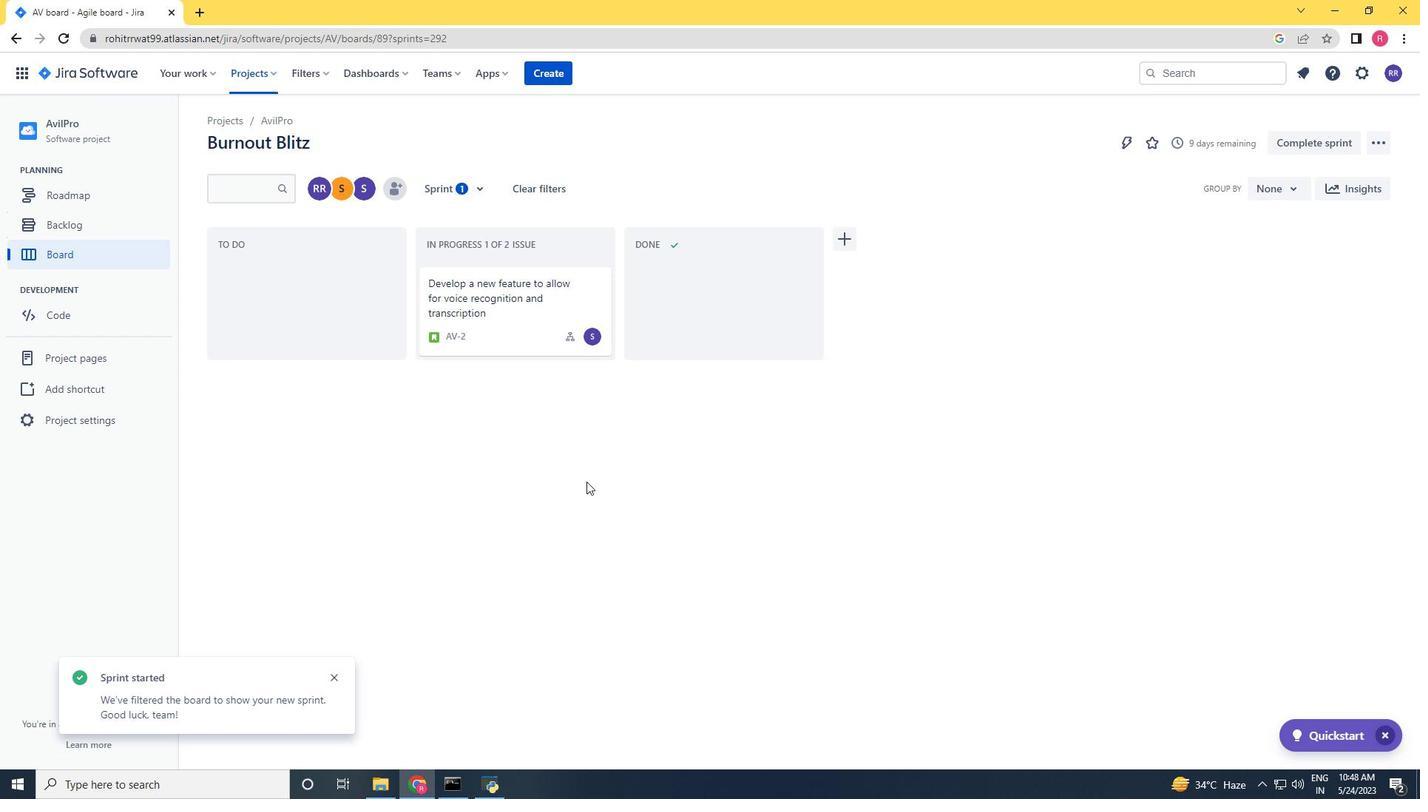 
Action: Mouse scrolled (586, 482) with delta (0, 0)
Screenshot: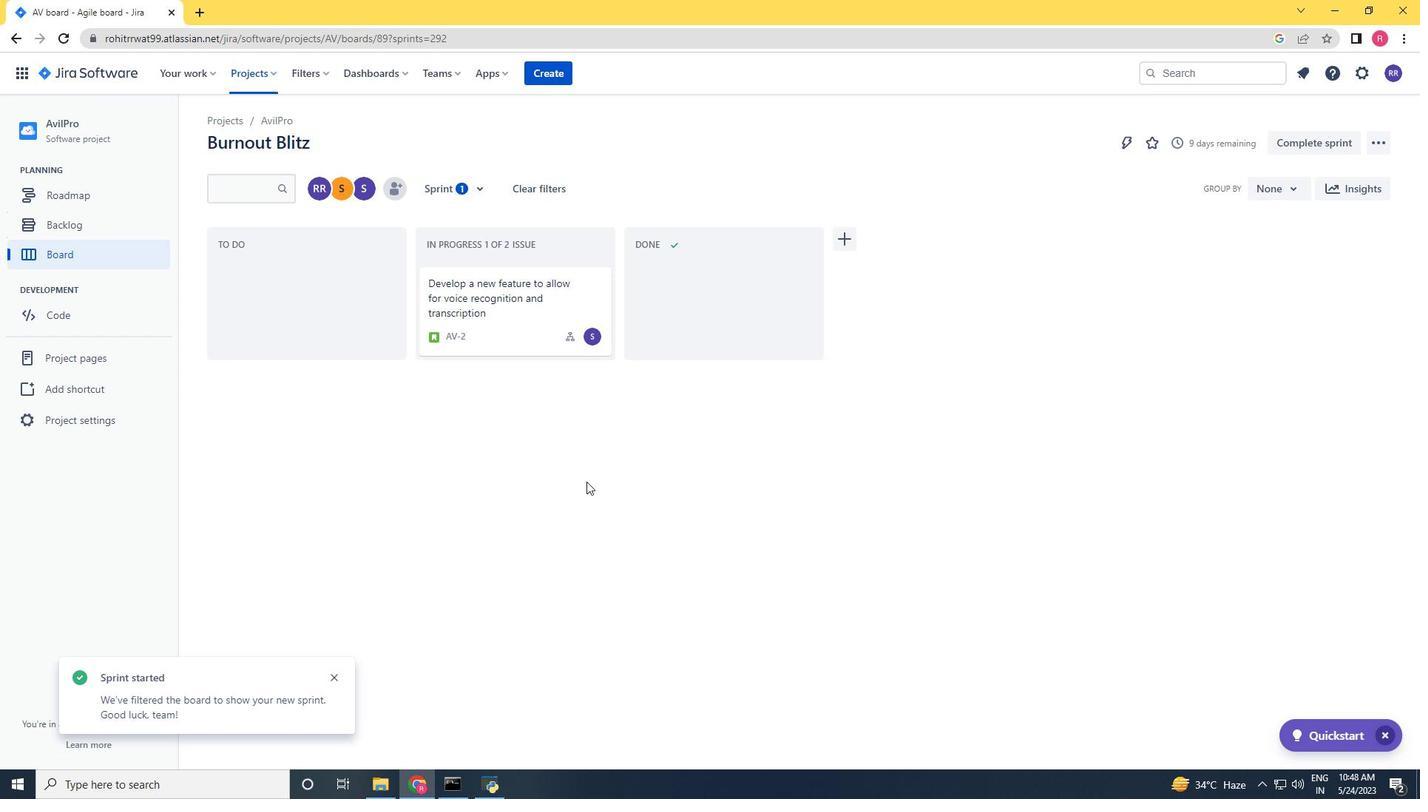 
Action: Mouse scrolled (586, 482) with delta (0, 0)
Screenshot: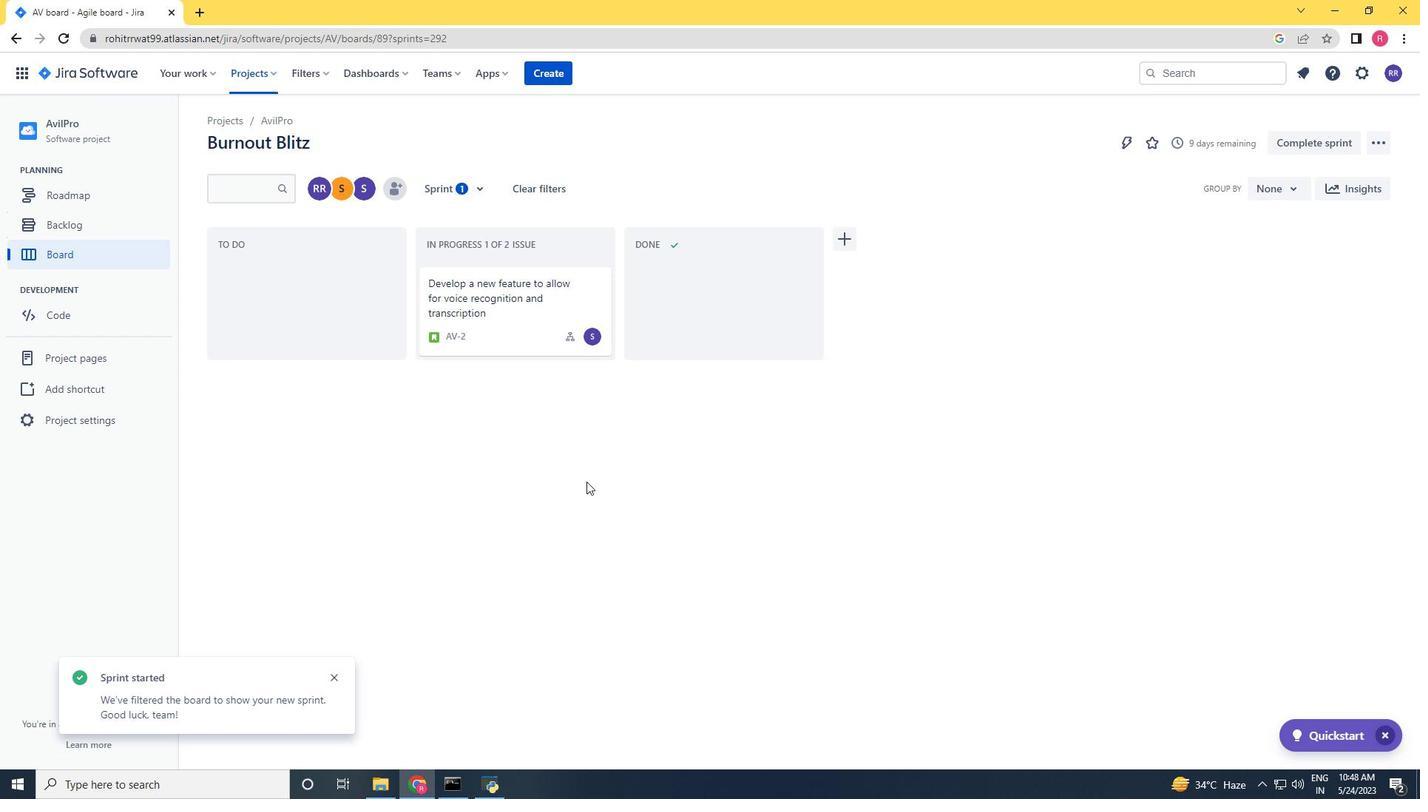 
Action: Mouse scrolled (586, 482) with delta (0, 0)
Screenshot: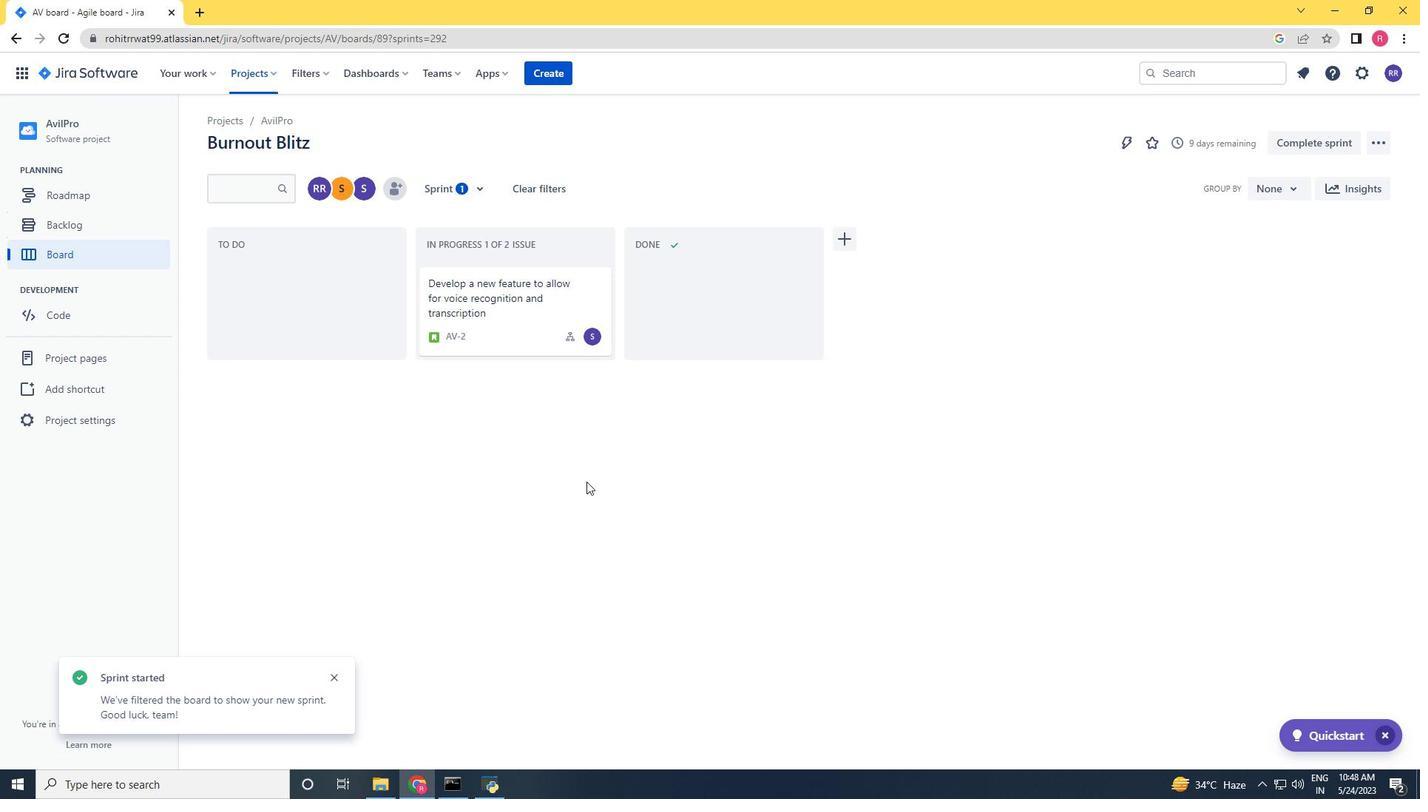 
Action: Mouse moved to (98, 224)
Screenshot: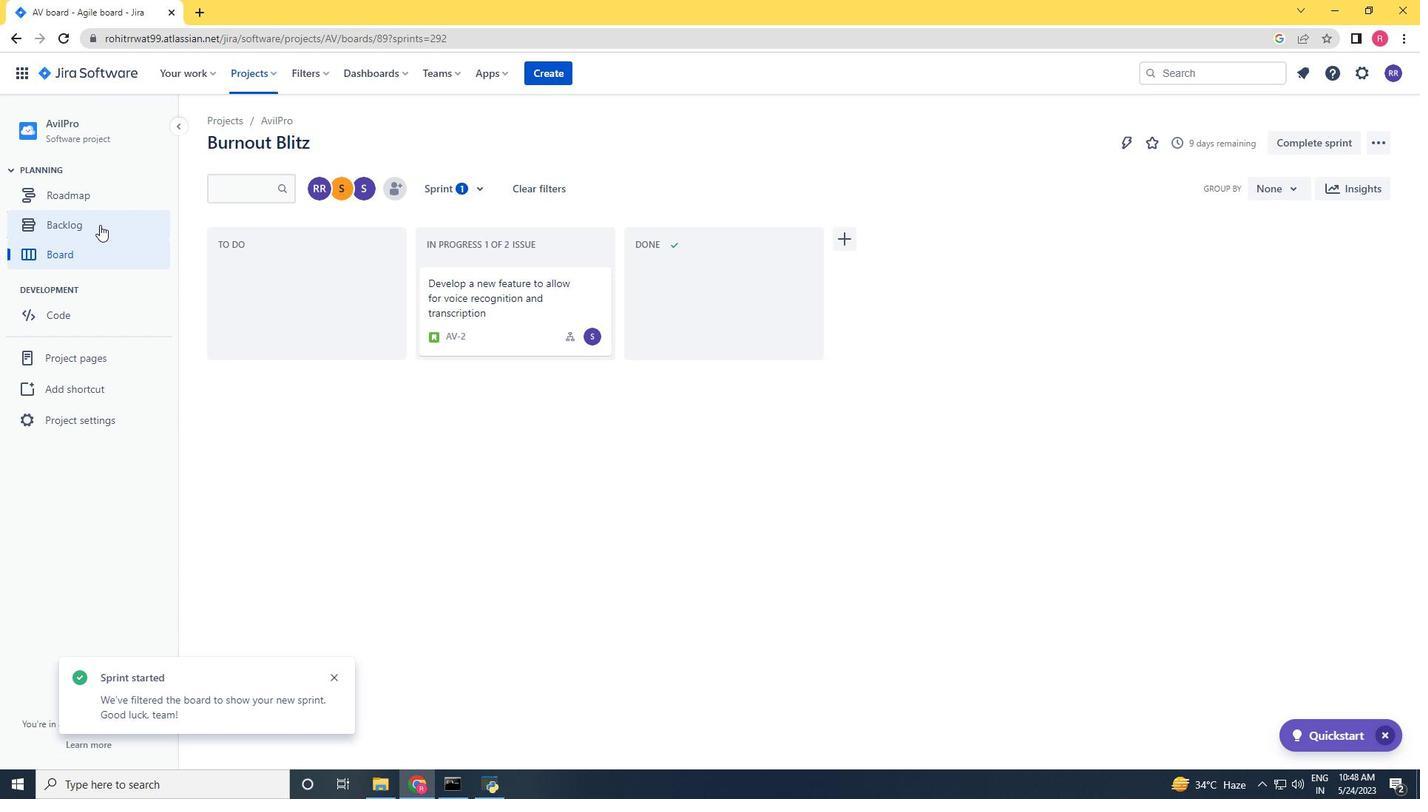
Action: Mouse pressed left at (98, 224)
Screenshot: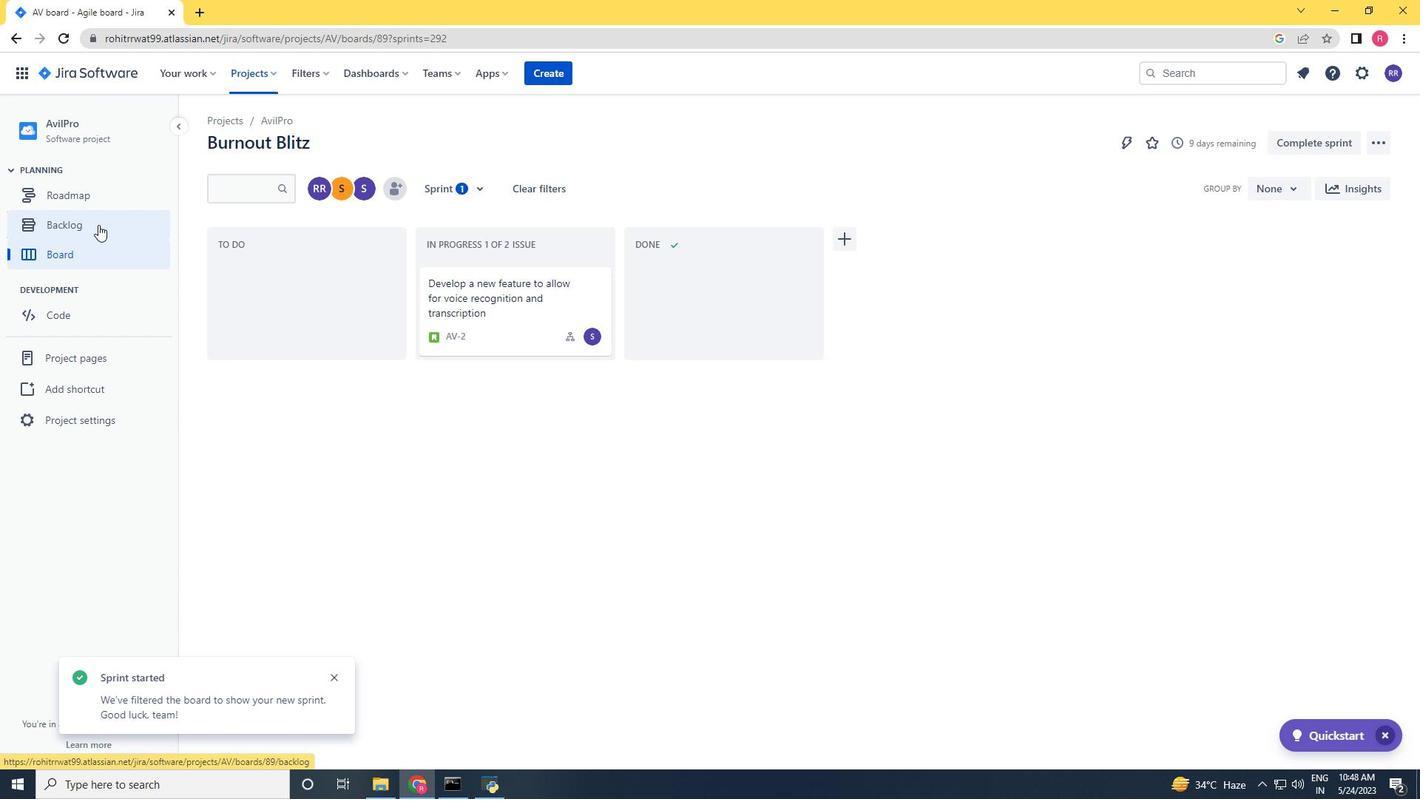 
Action: Mouse moved to (1300, 493)
Screenshot: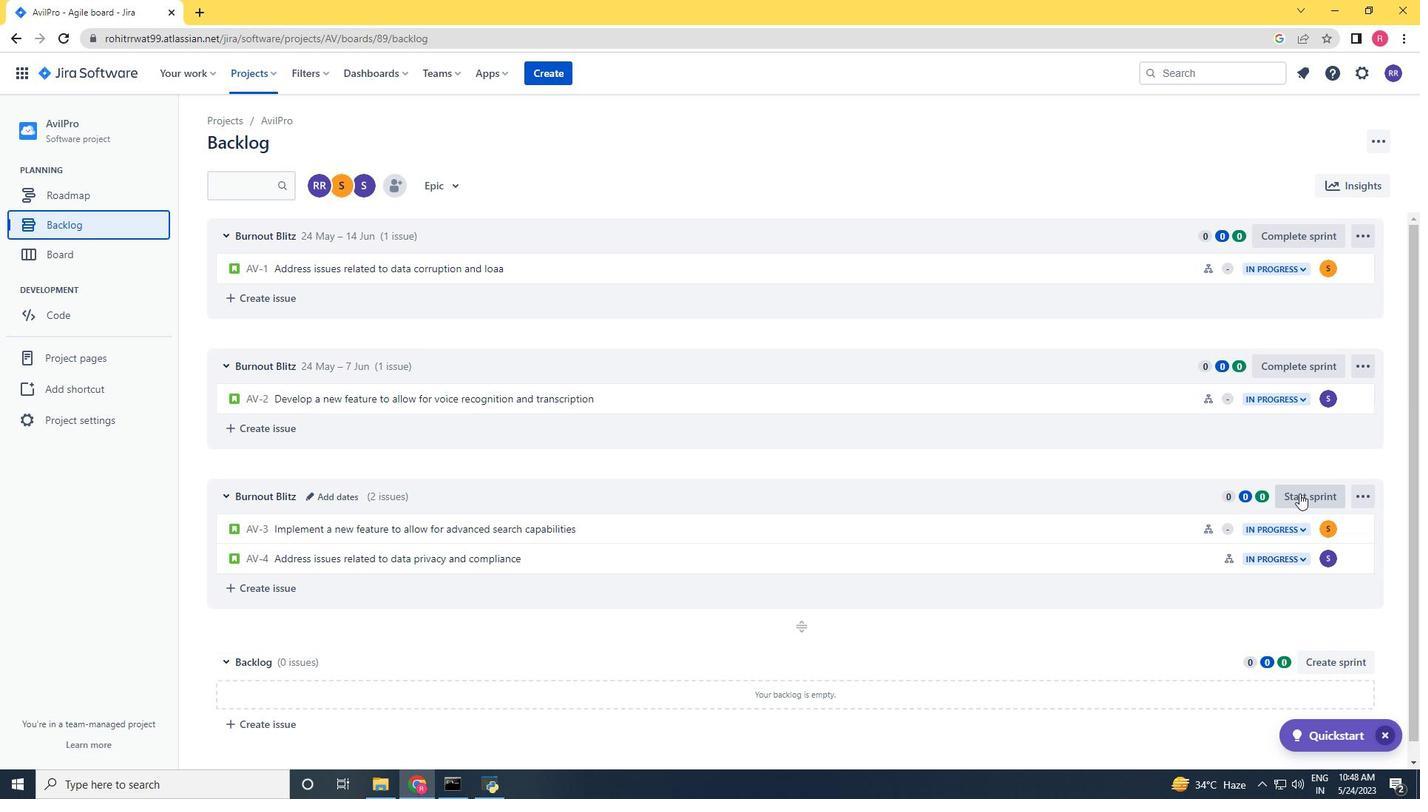 
Action: Mouse pressed left at (1300, 493)
Screenshot: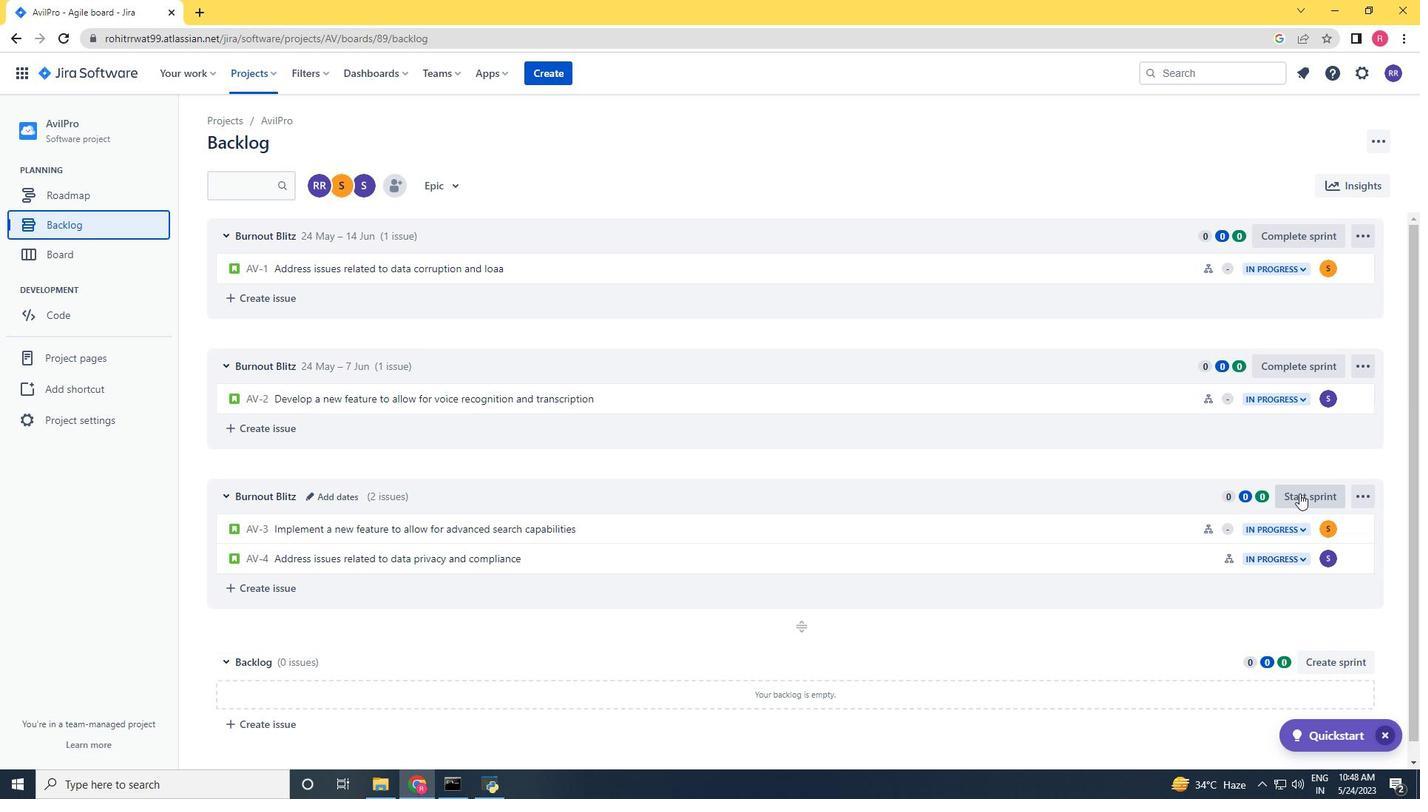 
Action: Mouse moved to (627, 254)
Screenshot: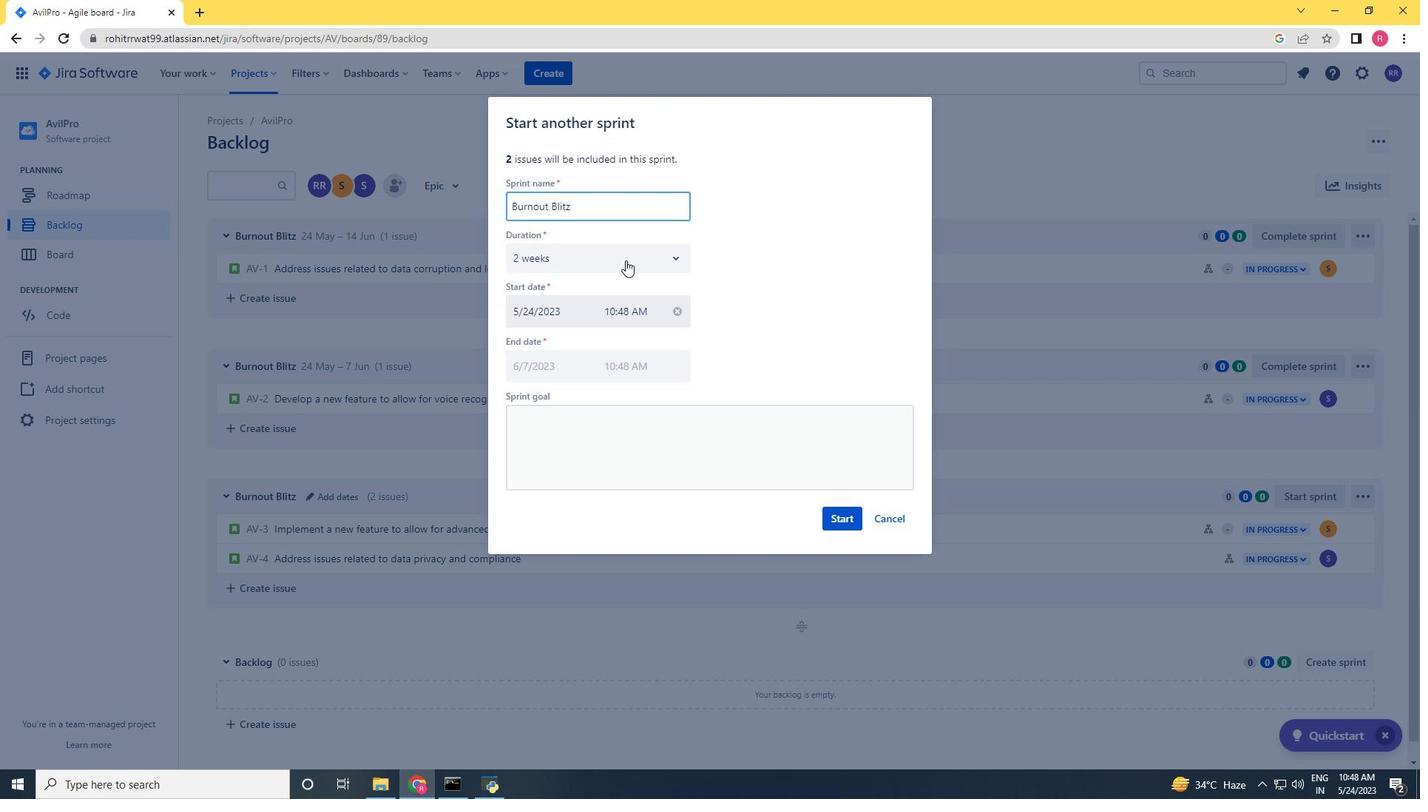 
Action: Mouse pressed left at (627, 254)
Screenshot: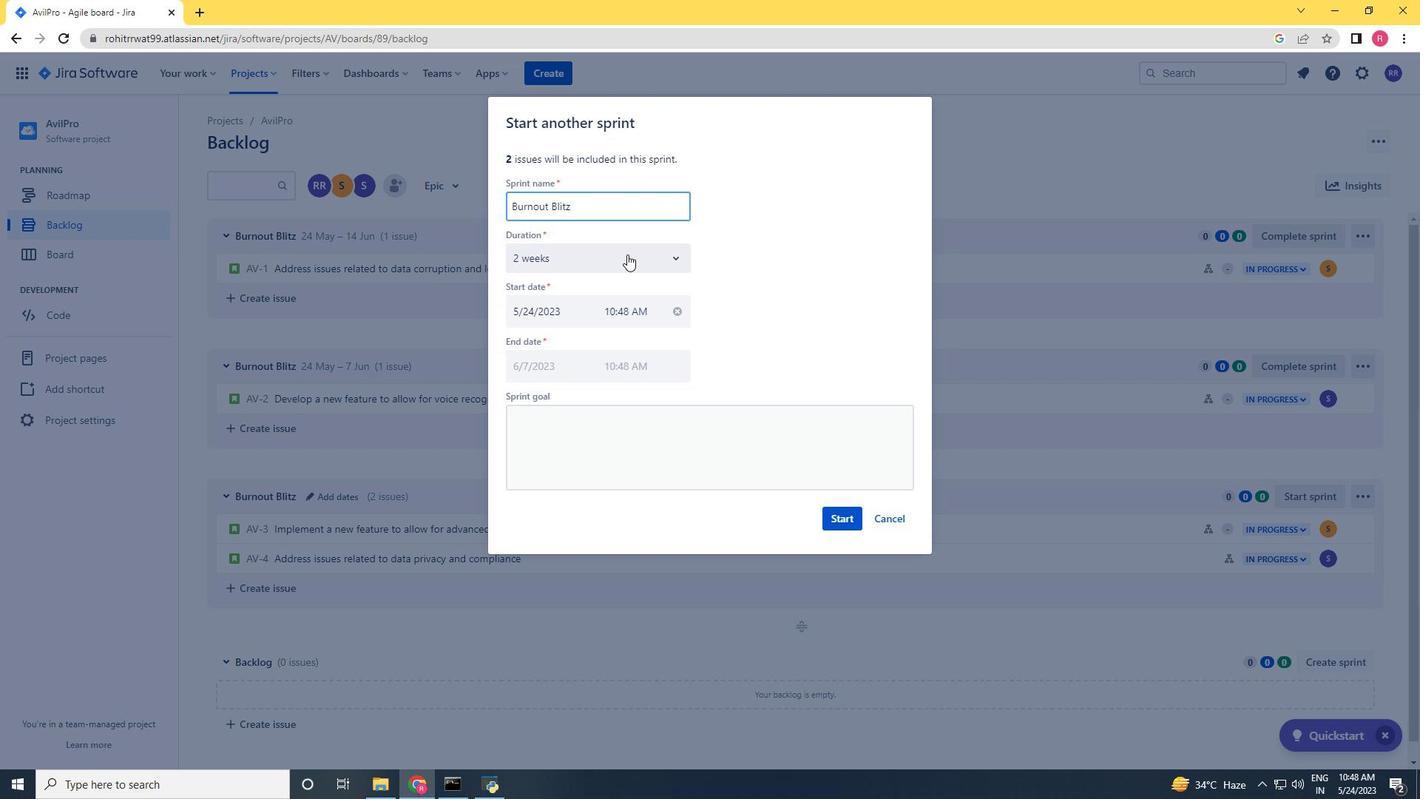 
Action: Mouse moved to (566, 303)
Screenshot: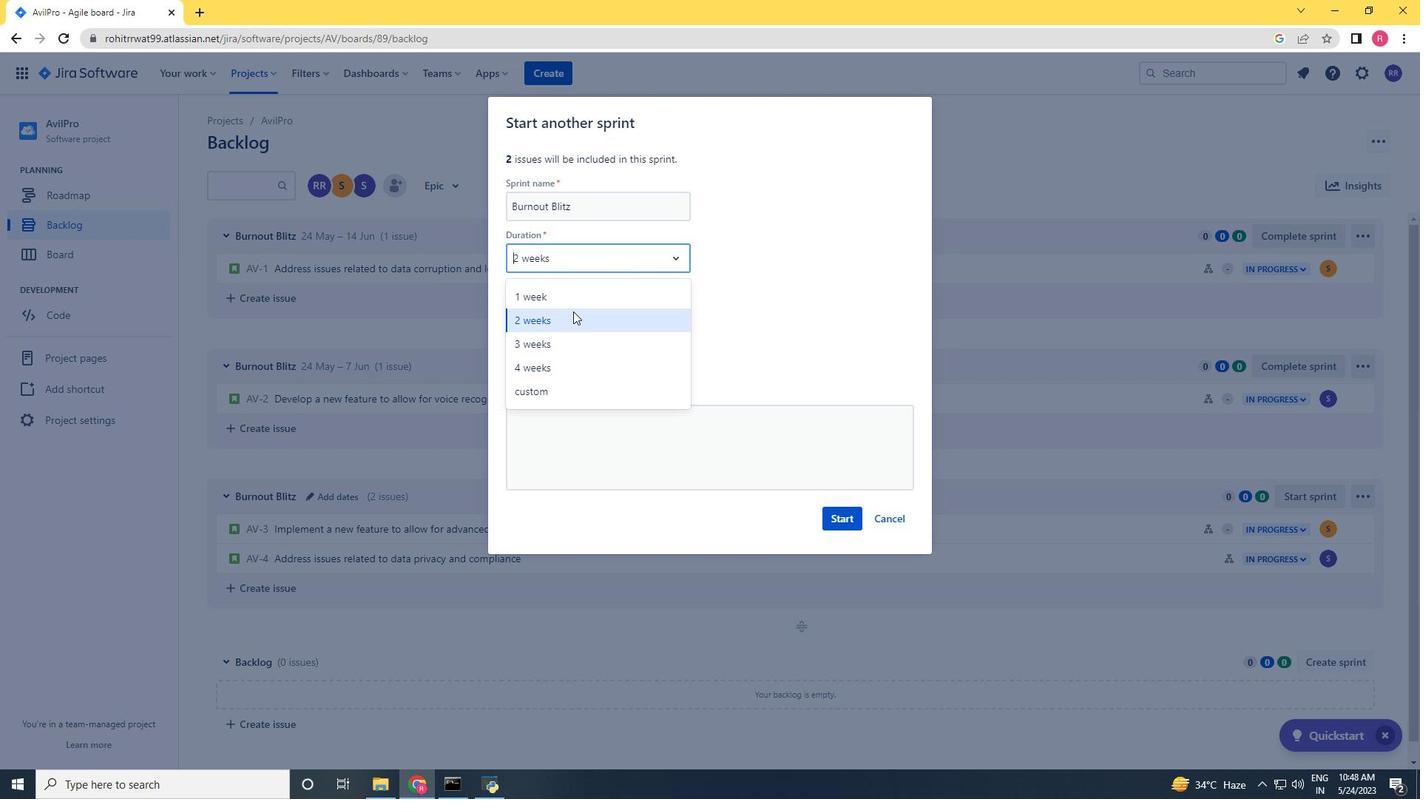 
Action: Mouse pressed left at (566, 303)
Screenshot: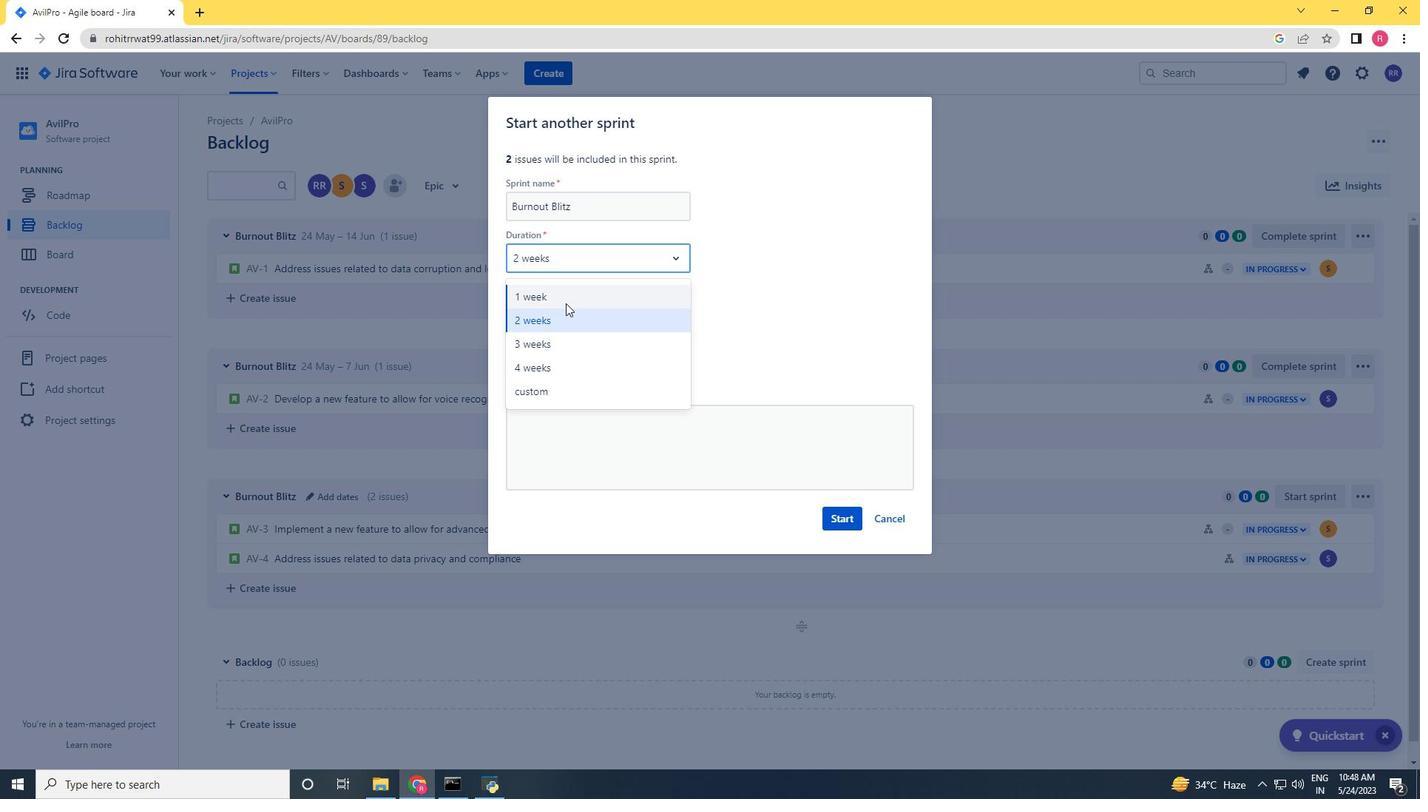 
Action: Mouse moved to (828, 522)
Screenshot: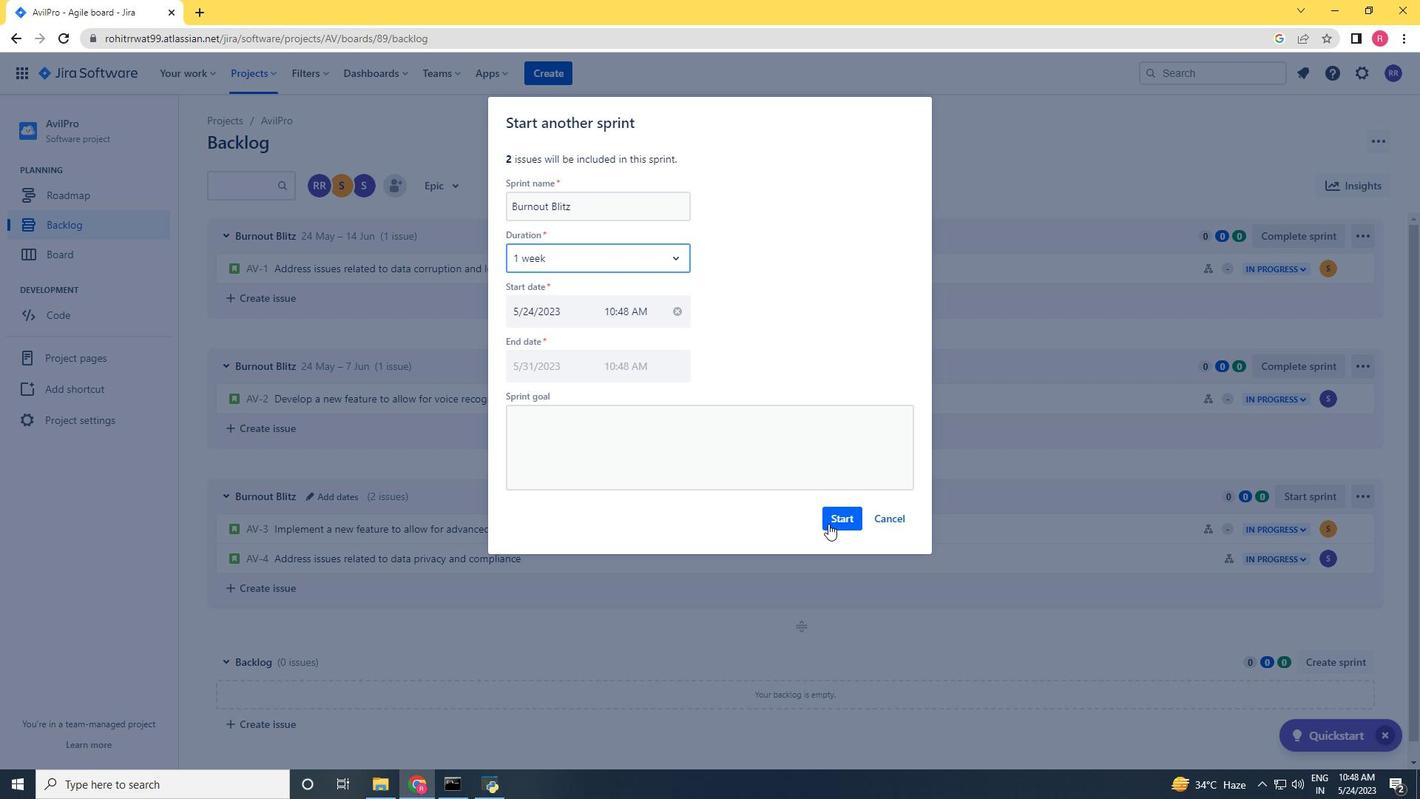 
Action: Mouse pressed left at (828, 522)
Screenshot: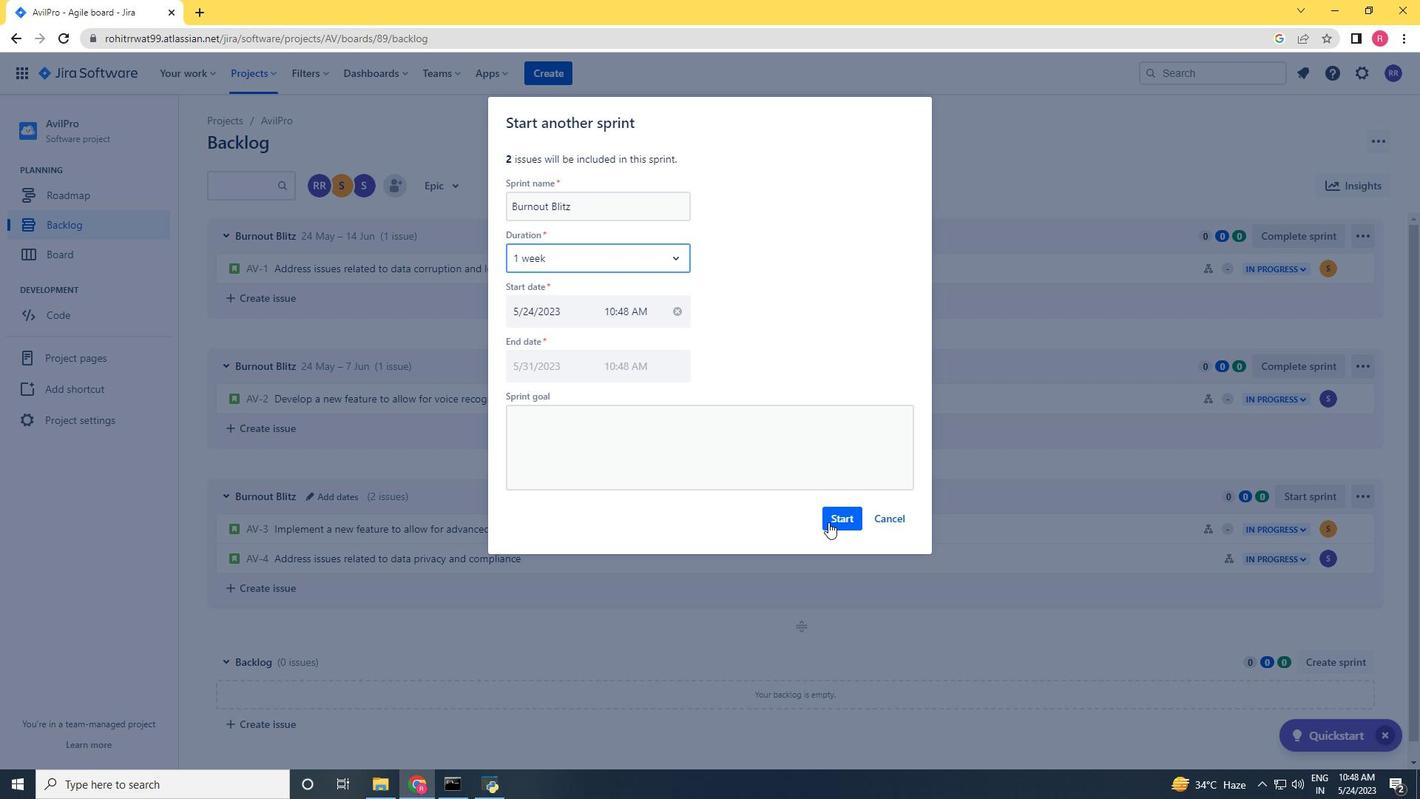 
Action: Mouse moved to (639, 544)
Screenshot: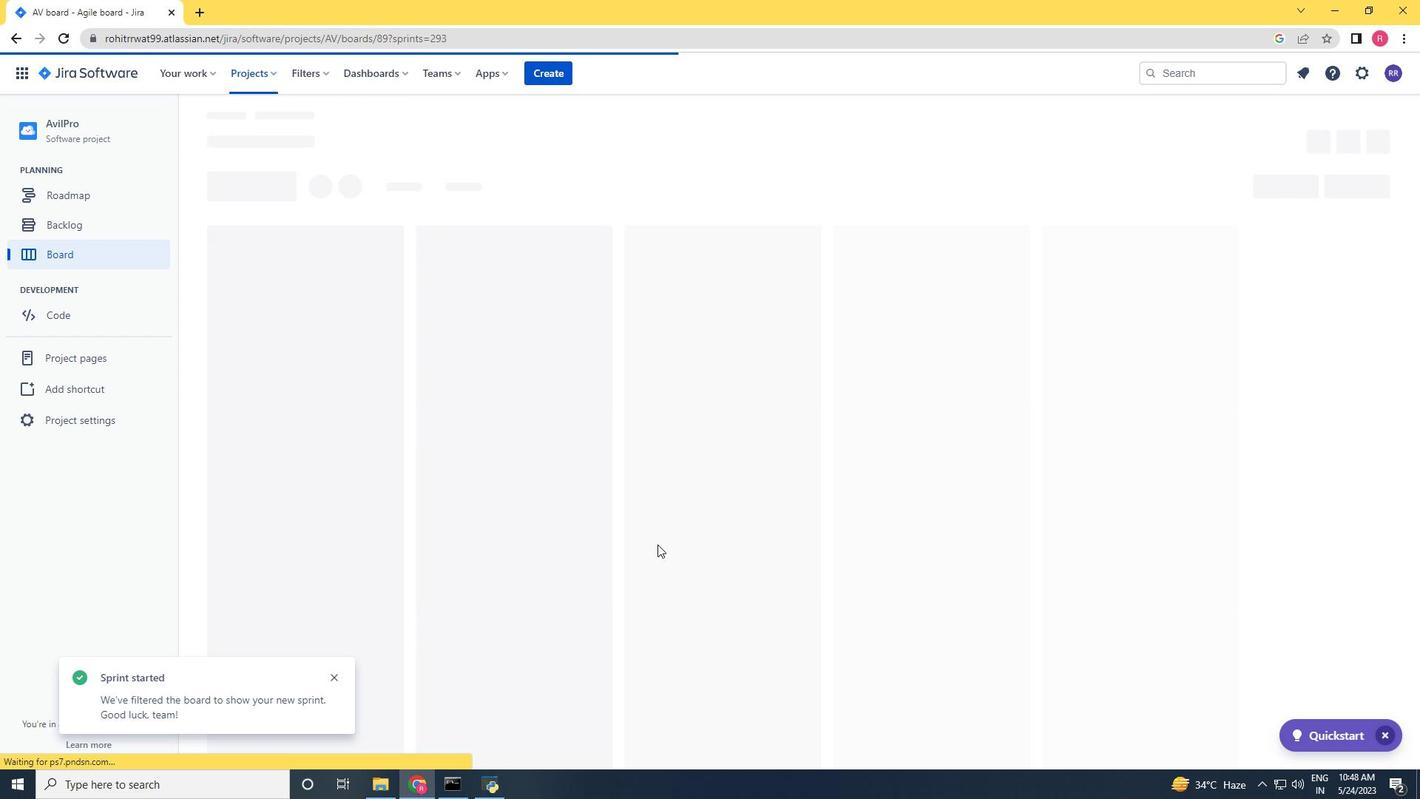 
Action: Mouse scrolled (639, 543) with delta (0, 0)
Screenshot: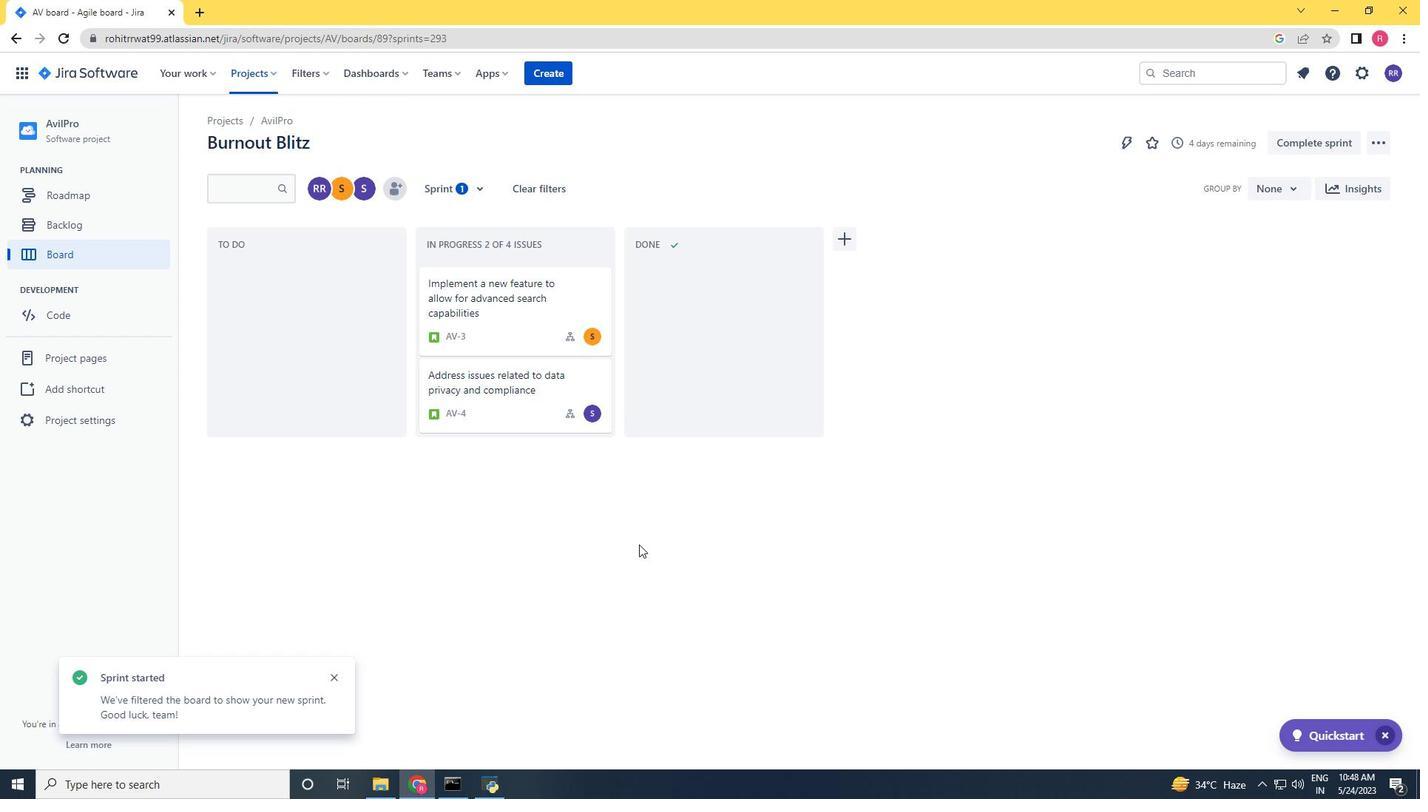 
Action: Mouse scrolled (639, 543) with delta (0, 0)
Screenshot: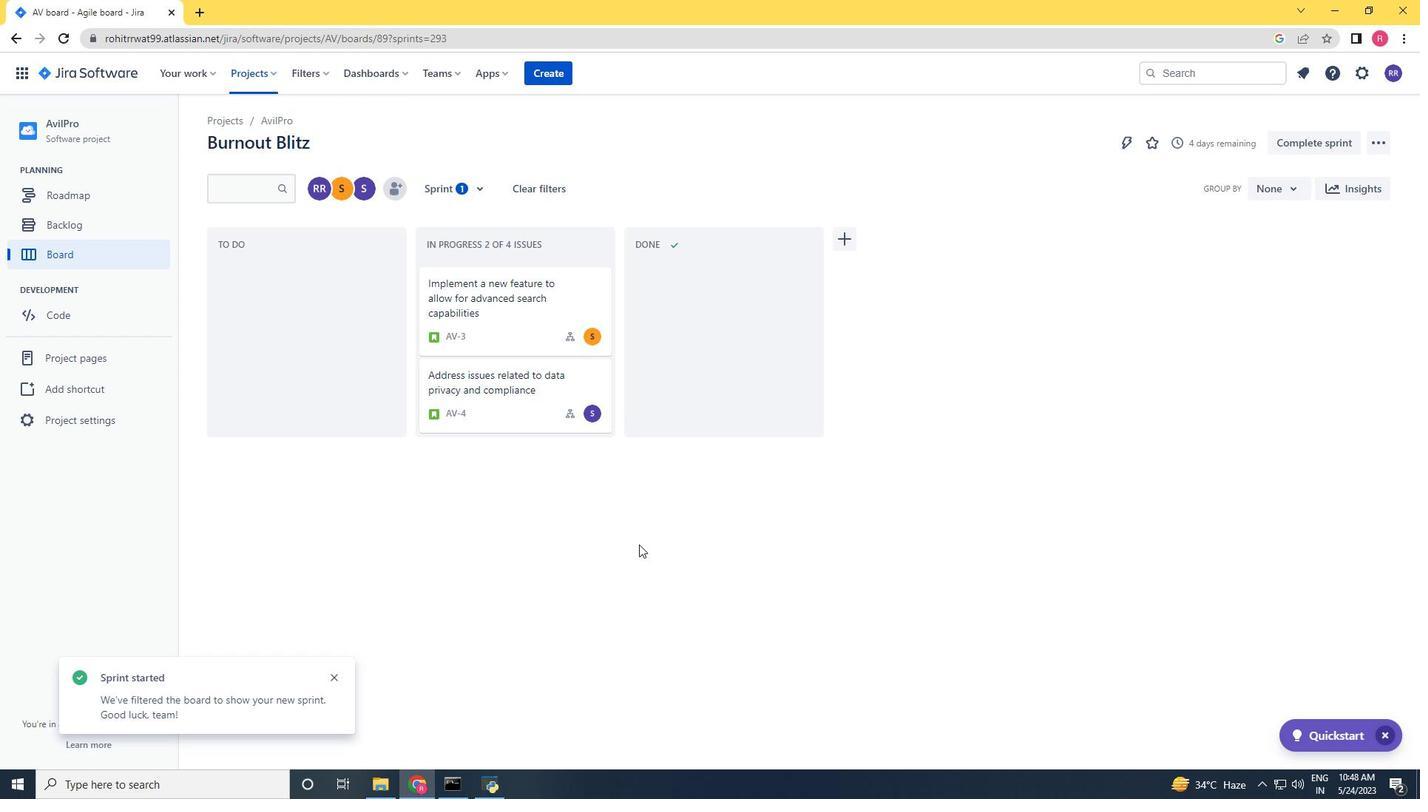 
Action: Mouse moved to (68, 229)
Screenshot: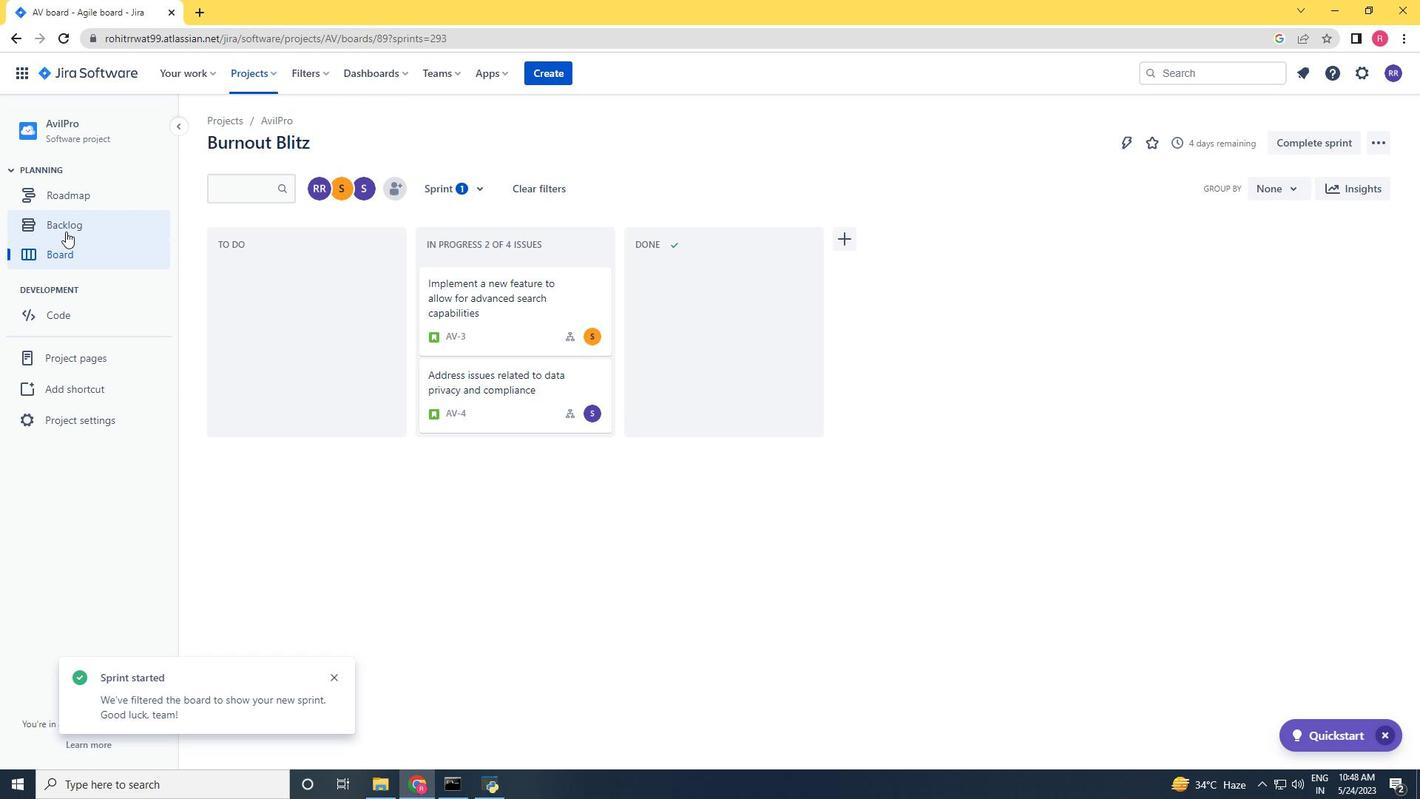 
Action: Mouse pressed left at (68, 229)
Screenshot: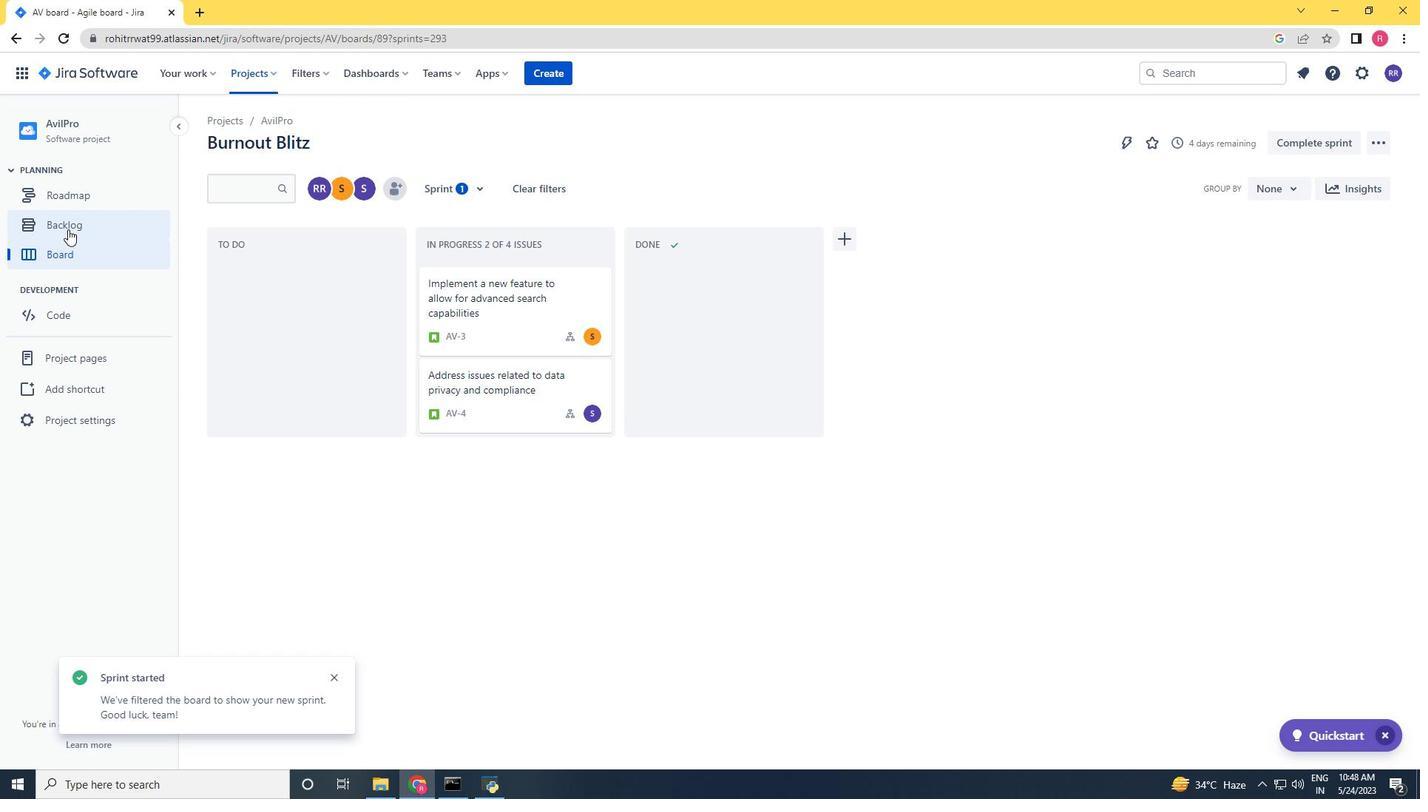 
Action: Mouse moved to (596, 577)
Screenshot: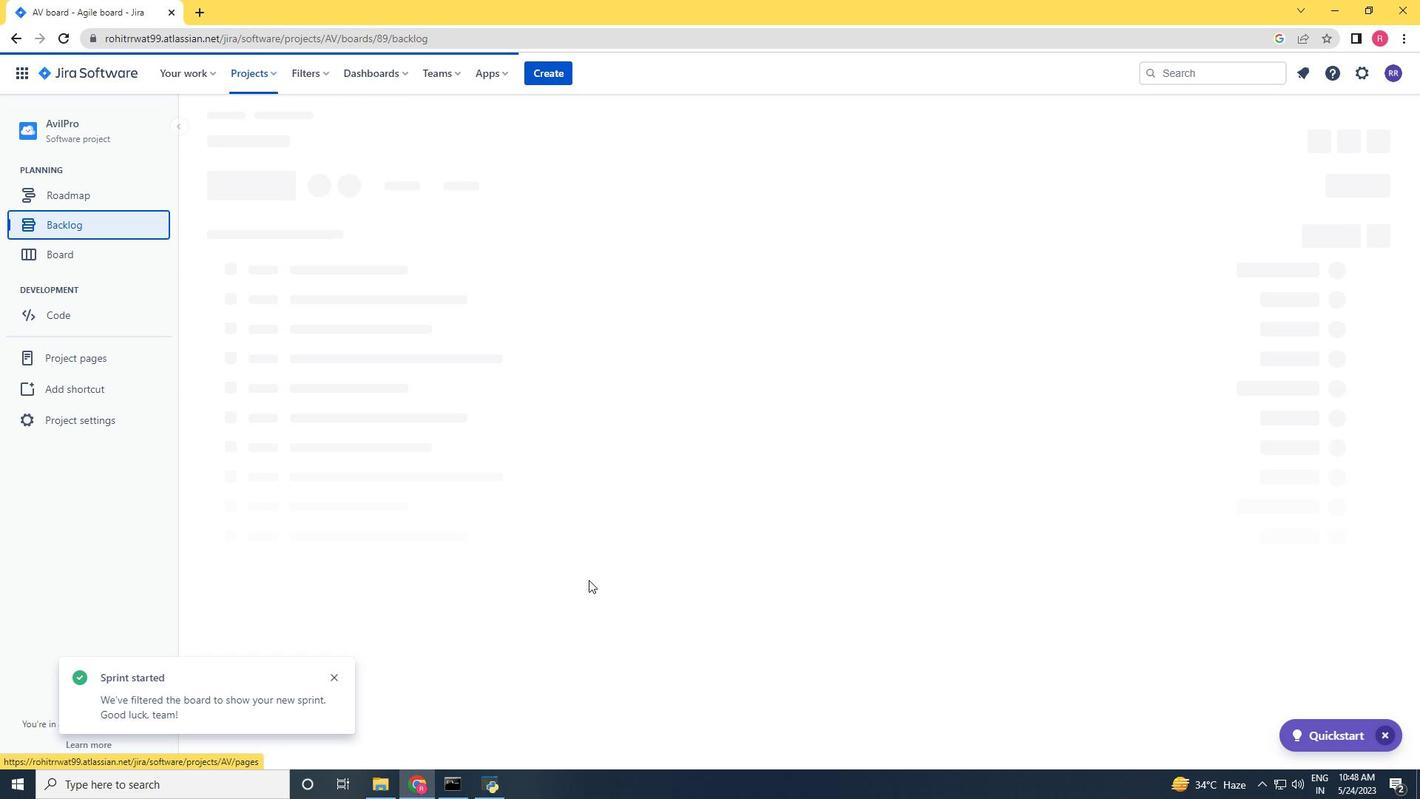 
Action: Mouse scrolled (596, 578) with delta (0, 0)
Screenshot: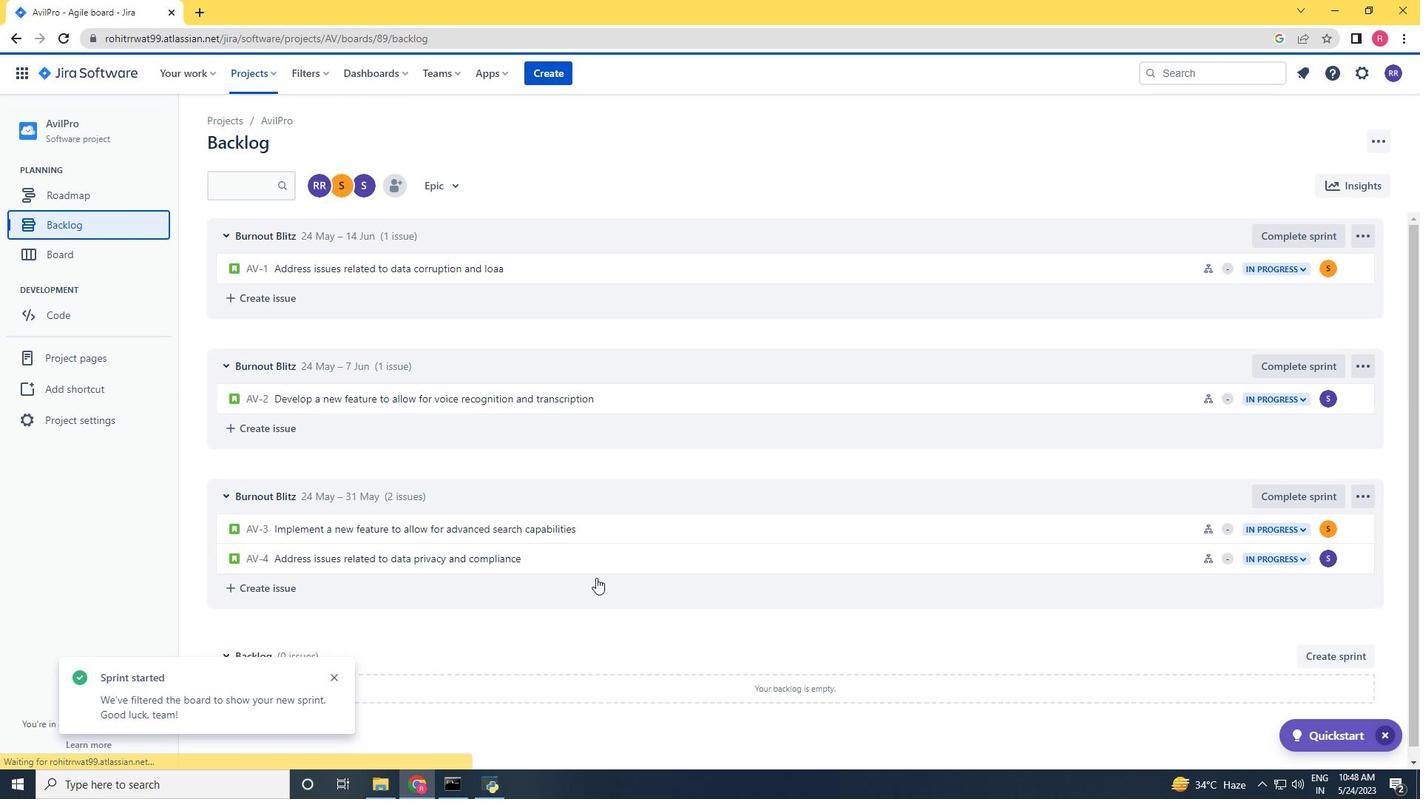 
Action: Mouse scrolled (596, 578) with delta (0, 0)
Screenshot: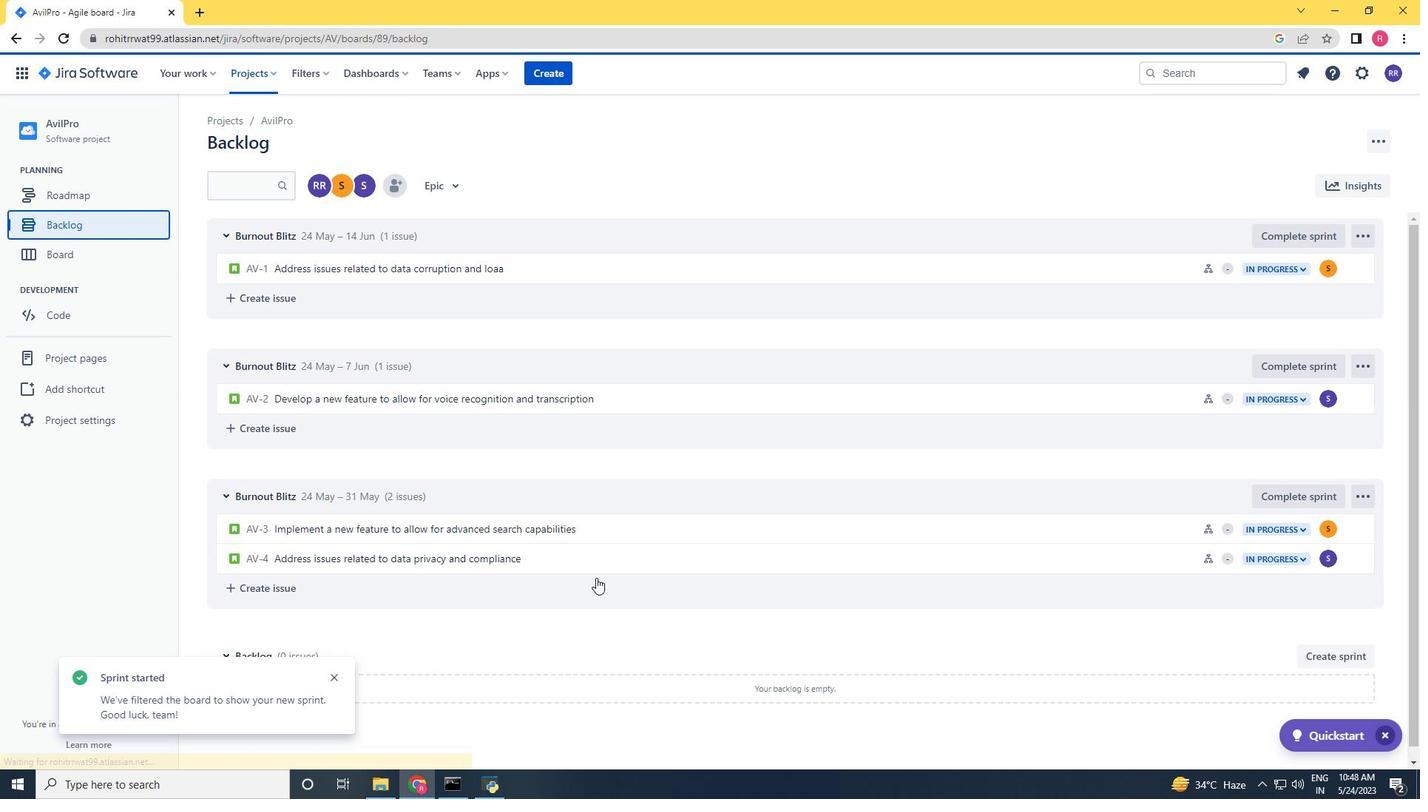 
Action: Mouse scrolled (596, 578) with delta (0, 0)
Screenshot: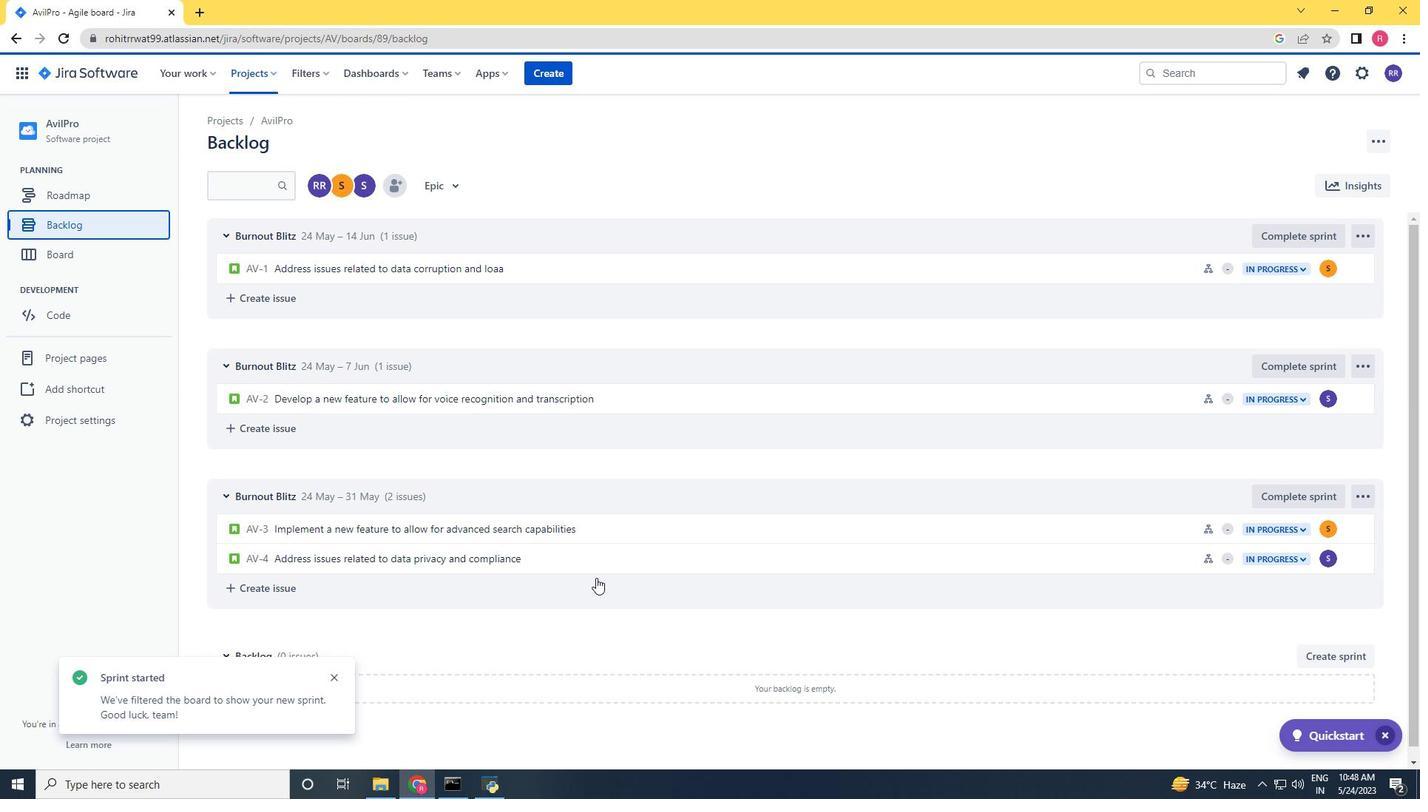 
Action: Mouse scrolled (596, 577) with delta (0, 0)
Screenshot: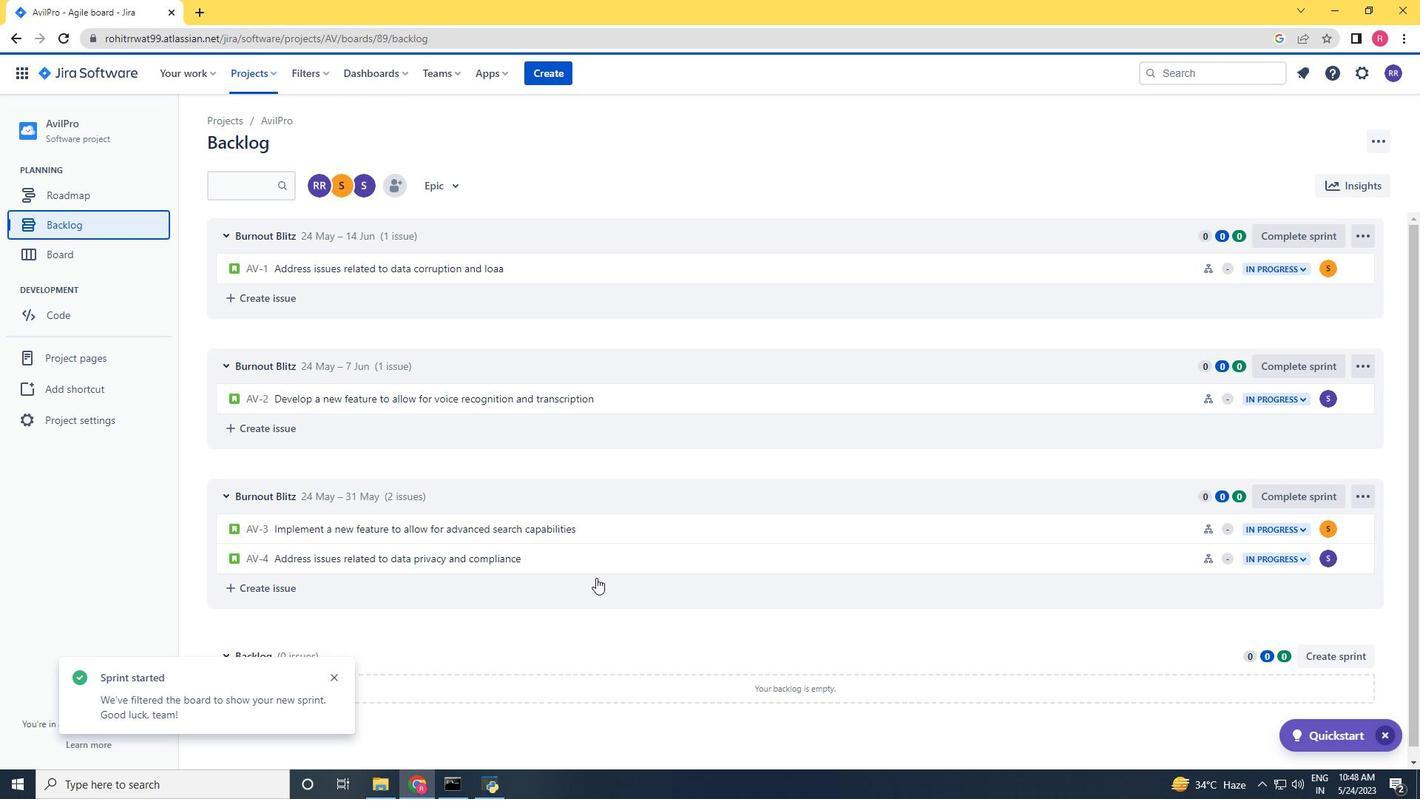 
Action: Mouse scrolled (596, 577) with delta (0, 0)
Screenshot: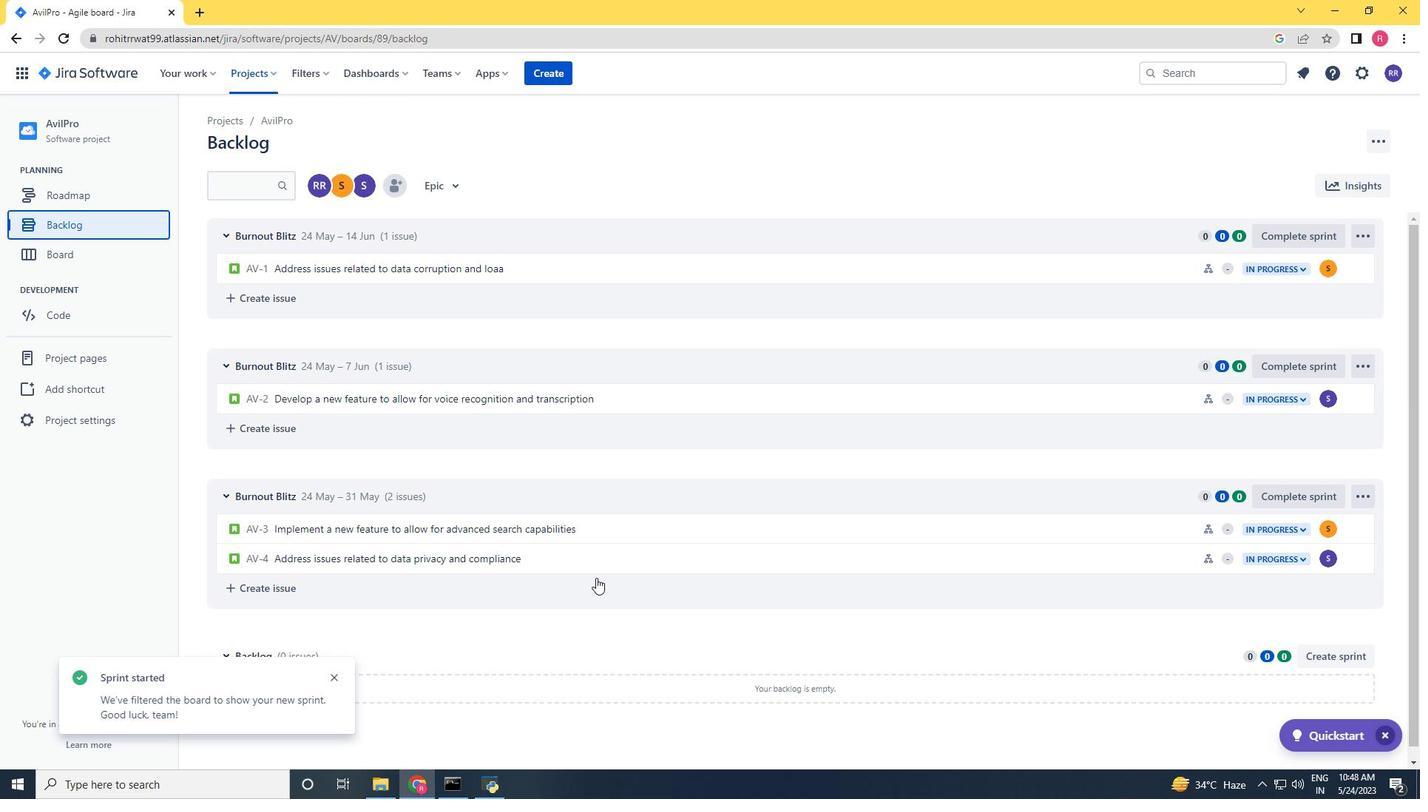 
Action: Mouse scrolled (596, 577) with delta (0, 0)
Screenshot: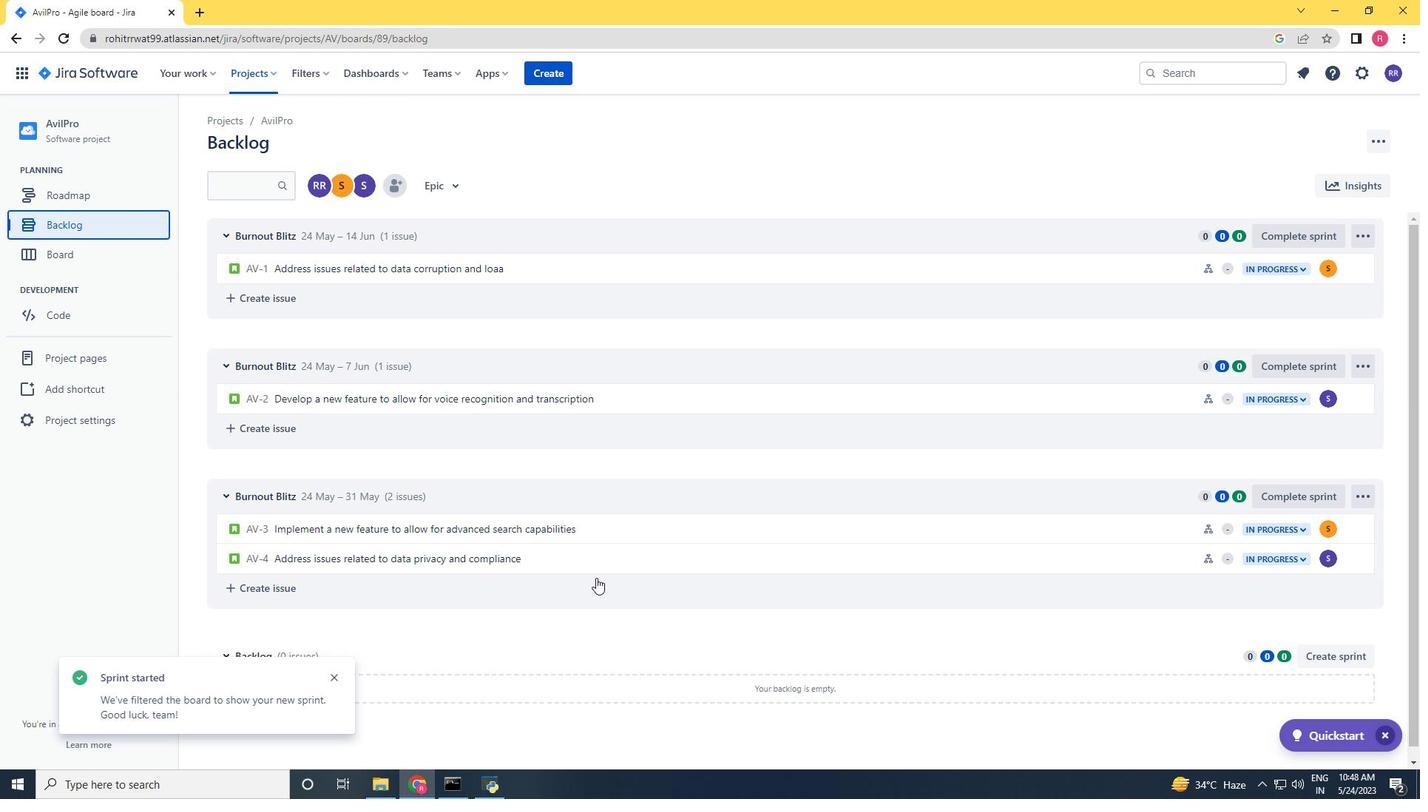 
Action: Mouse scrolled (596, 577) with delta (0, 0)
Screenshot: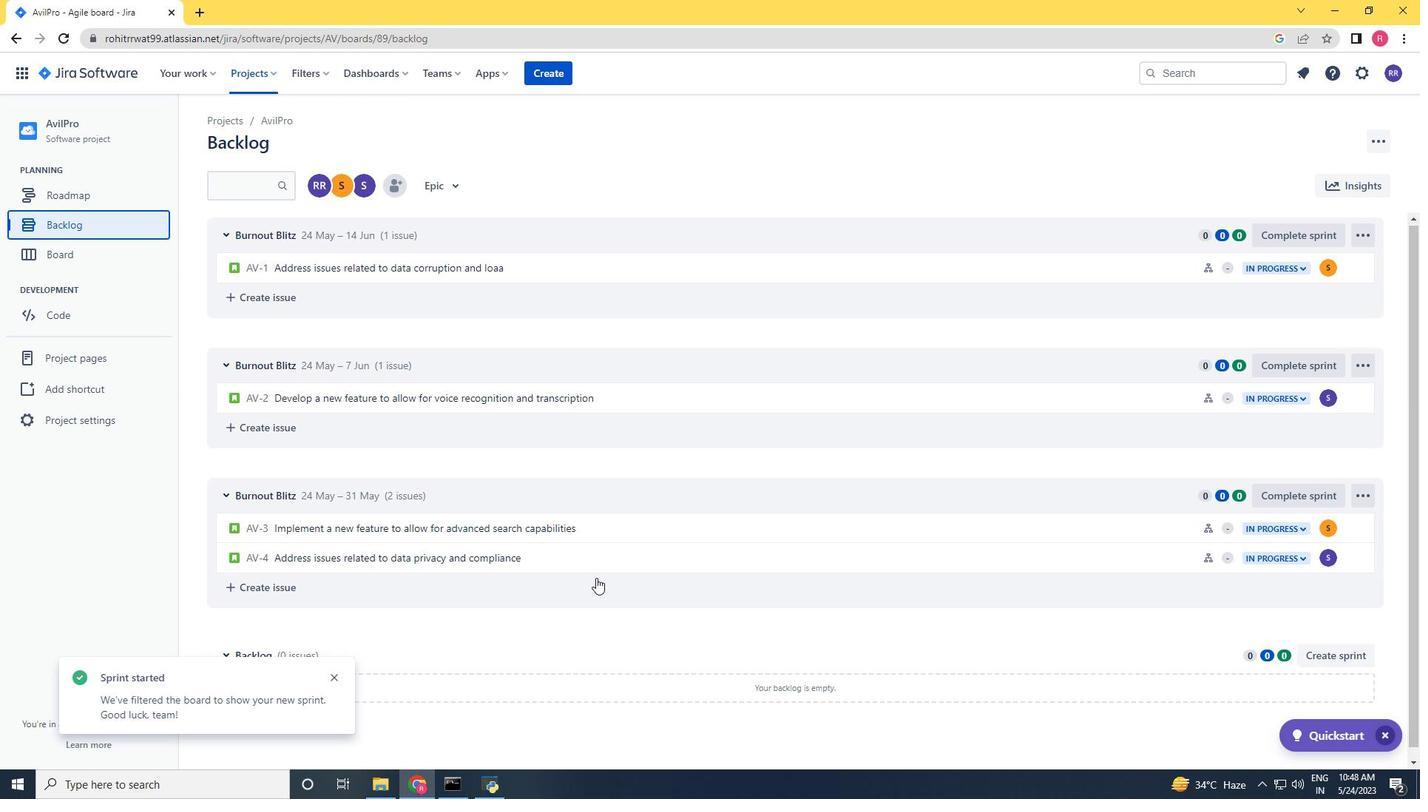 
